 Task: Find connections with filter location Sirājganj with filter topic #motivationwith filter profile language Spanish with filter current company Apollo Global Management, Inc. with filter school Nava Nalanda with filter industry Renewable Energy Equipment Manufacturing with filter service category Wedding Planning with filter keywords title Chief People Officer
Action: Mouse moved to (598, 118)
Screenshot: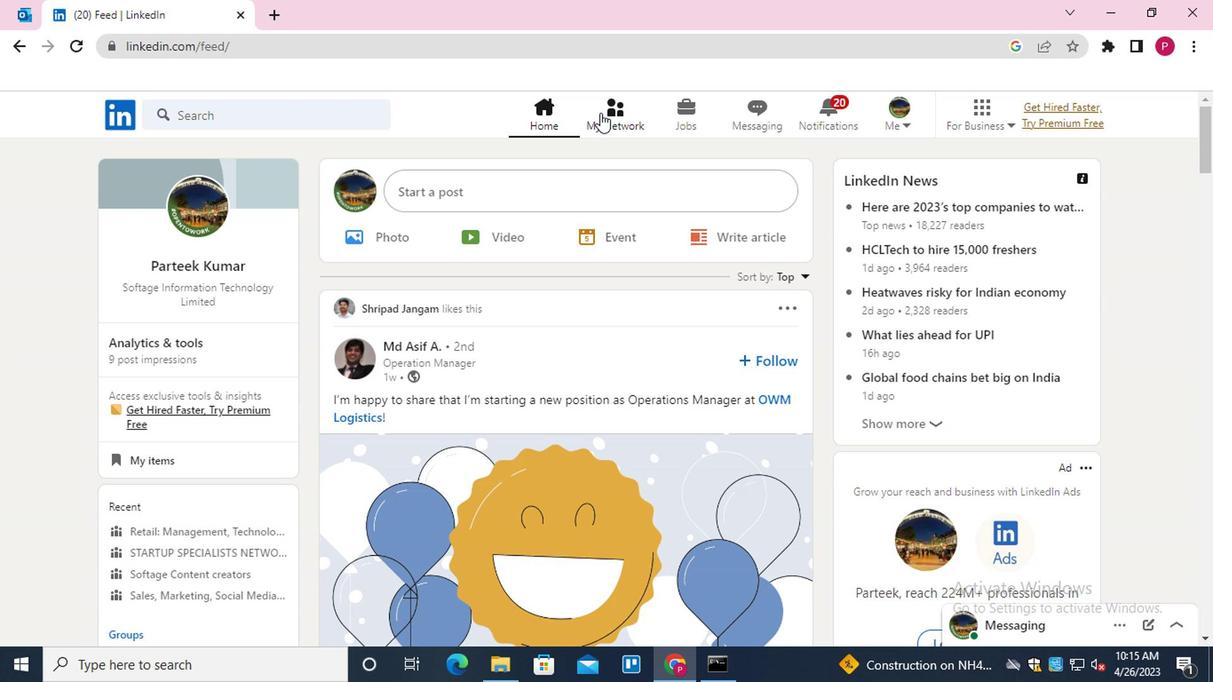 
Action: Mouse pressed left at (598, 118)
Screenshot: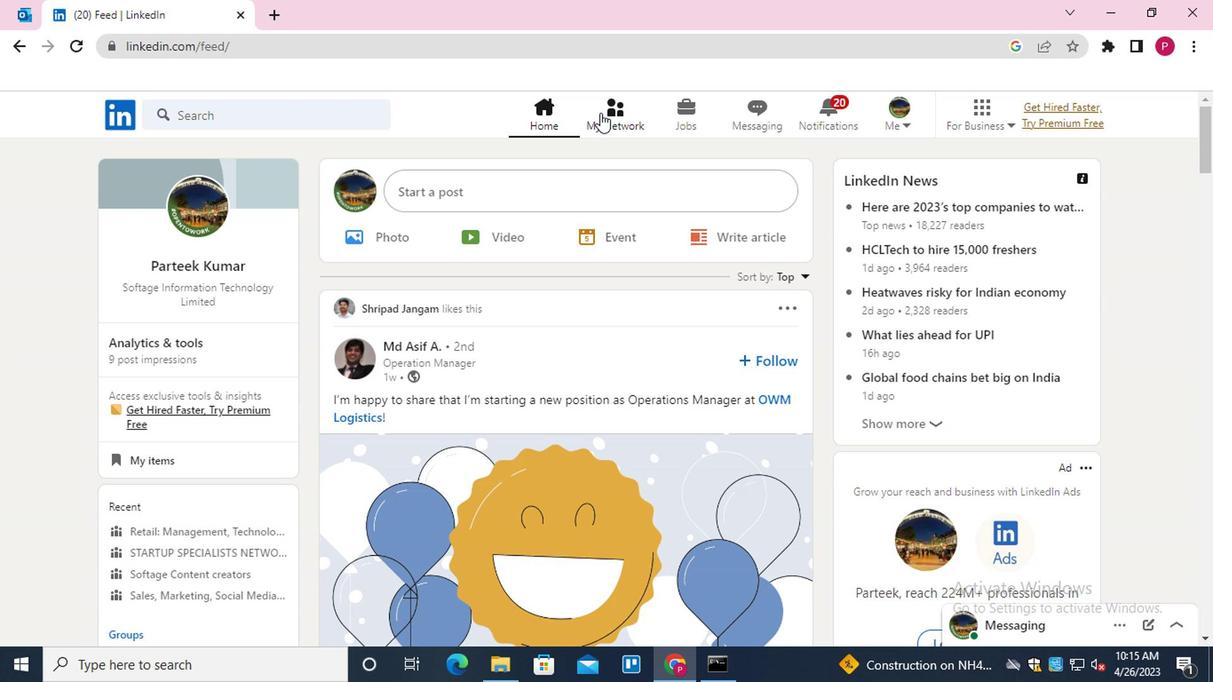 
Action: Mouse moved to (212, 212)
Screenshot: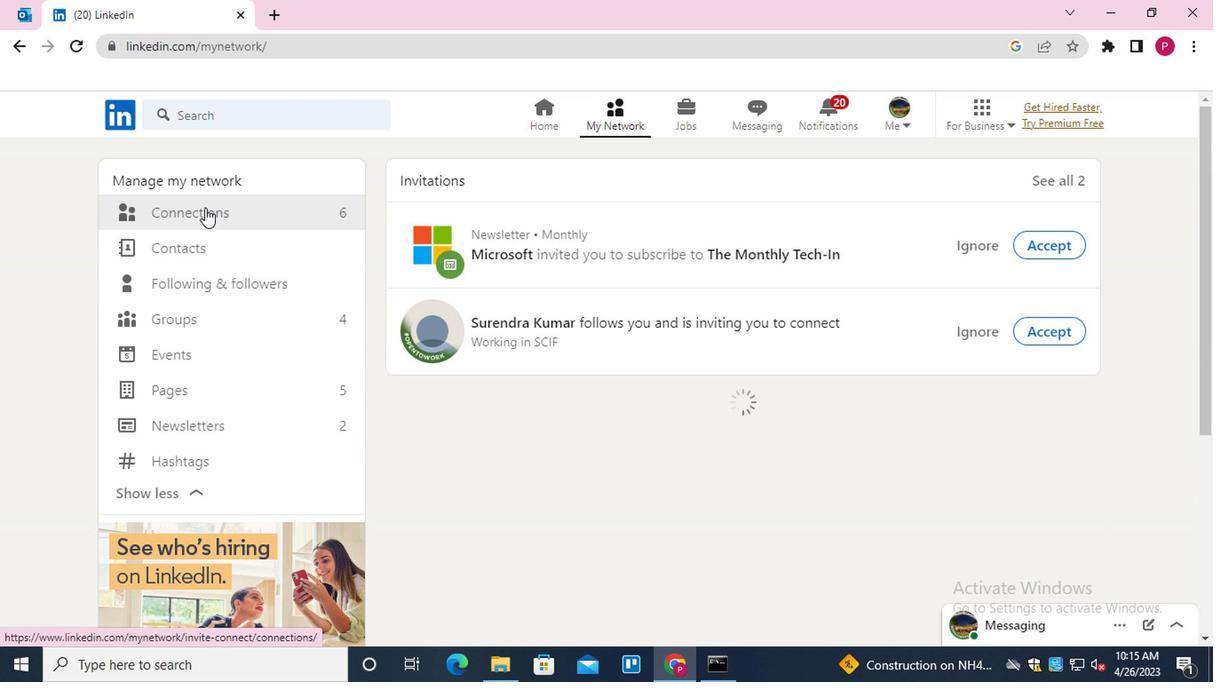 
Action: Mouse pressed left at (212, 212)
Screenshot: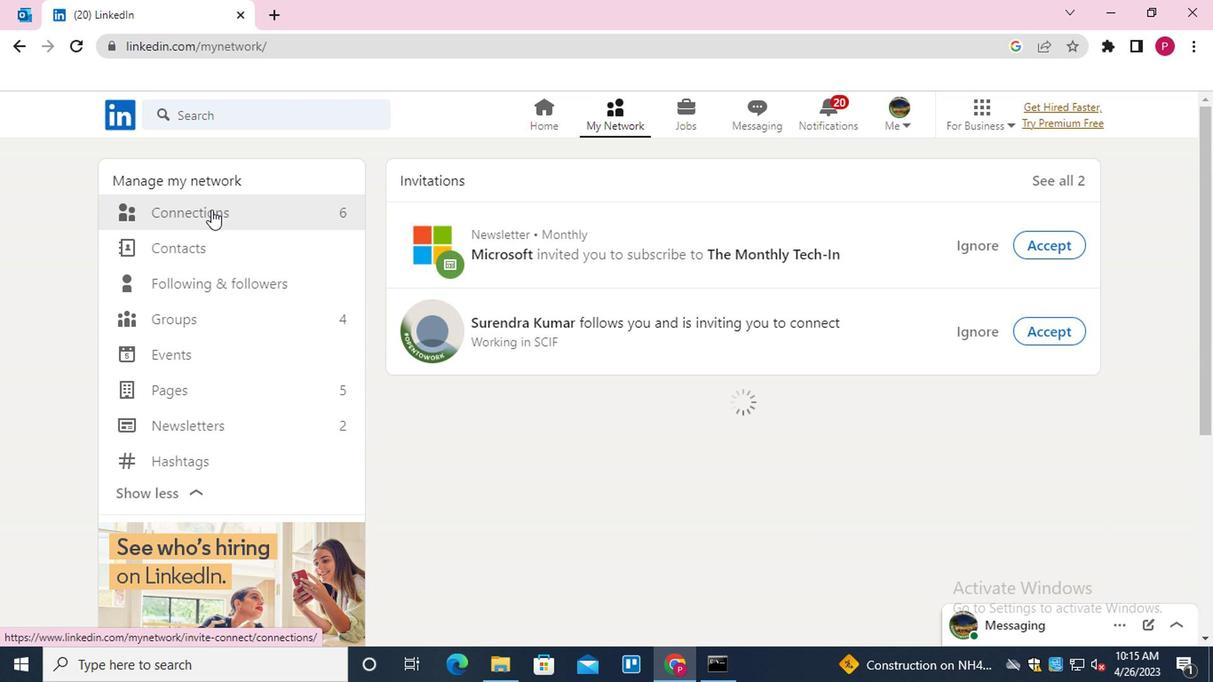 
Action: Mouse moved to (772, 222)
Screenshot: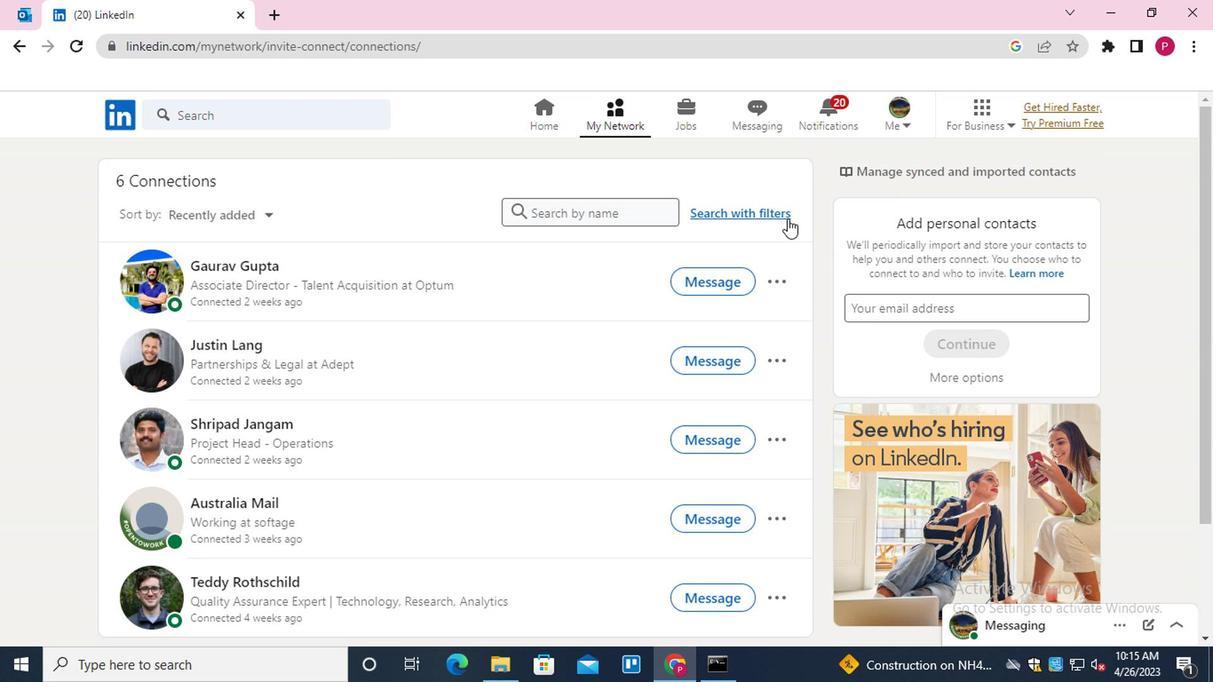 
Action: Mouse pressed left at (772, 222)
Screenshot: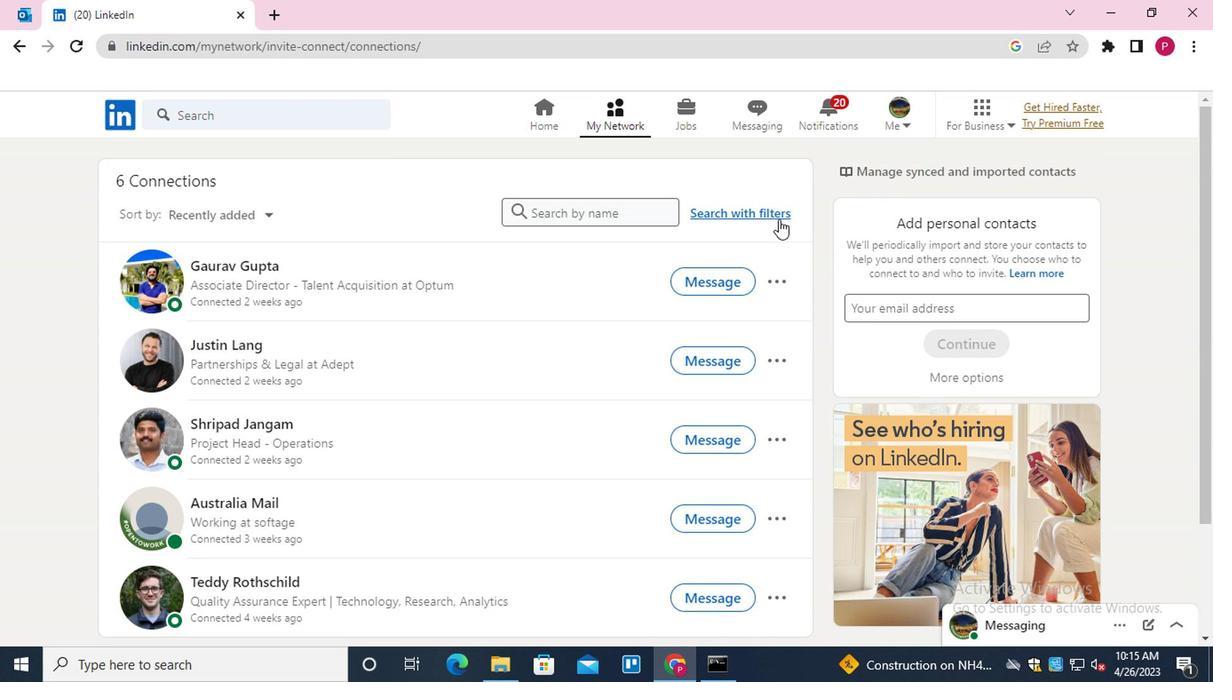 
Action: Mouse moved to (587, 161)
Screenshot: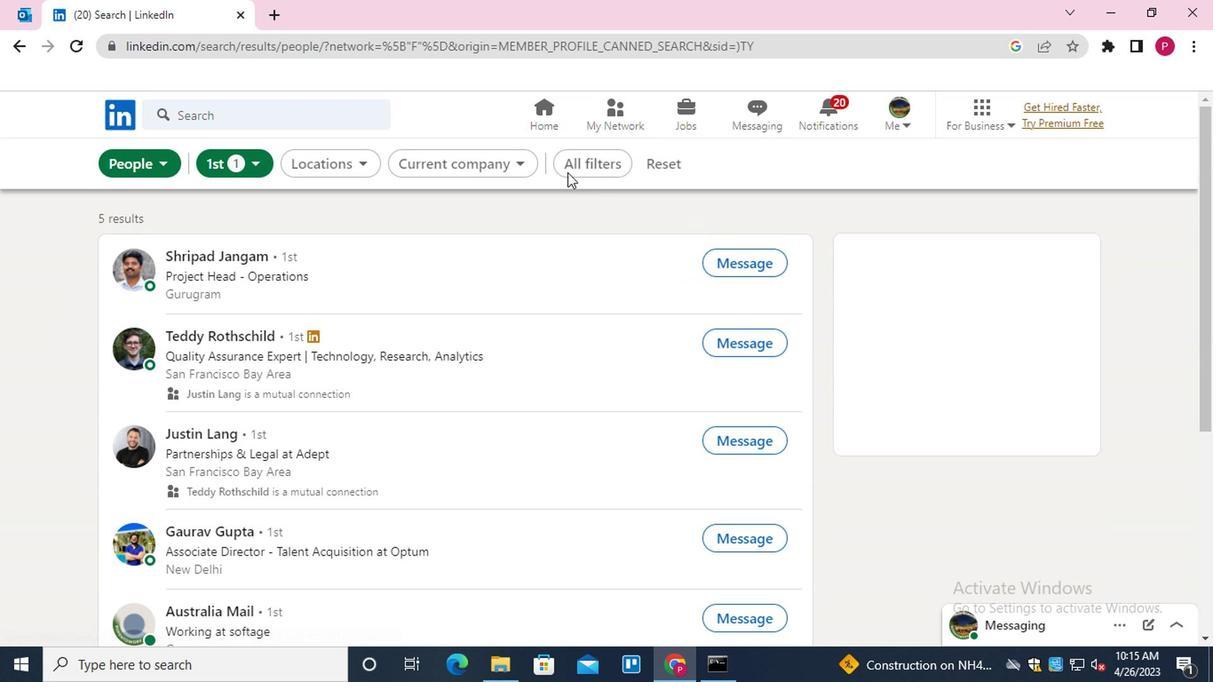 
Action: Mouse pressed left at (587, 161)
Screenshot: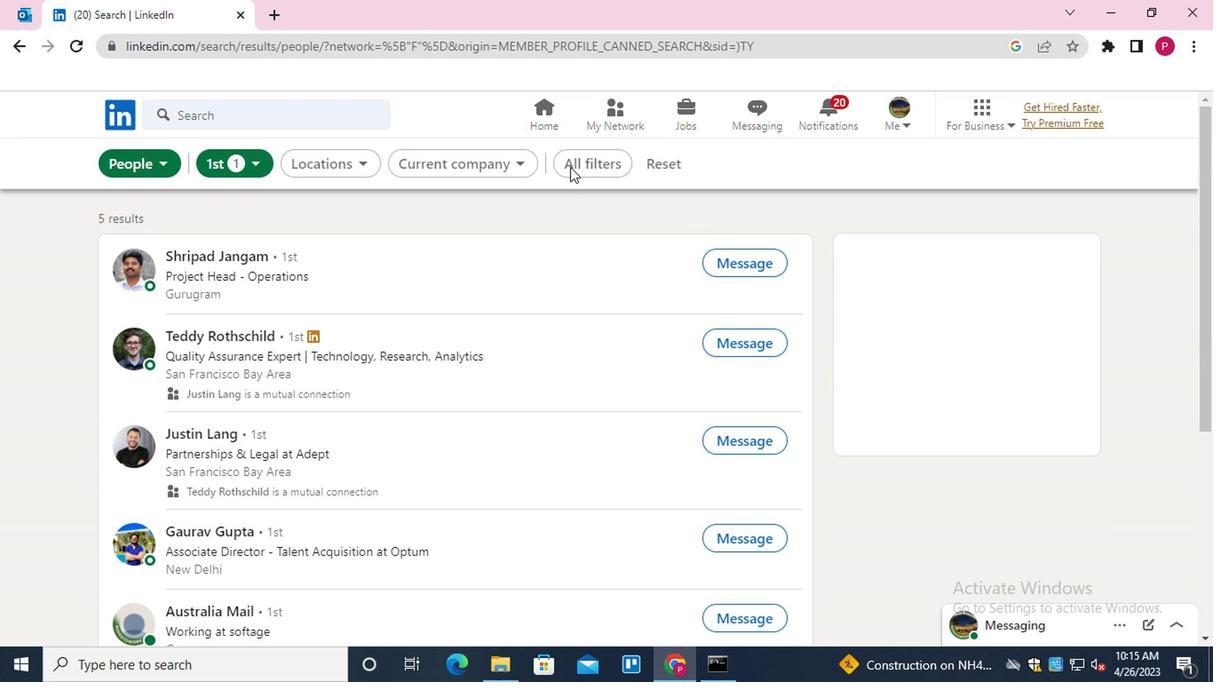 
Action: Mouse moved to (900, 386)
Screenshot: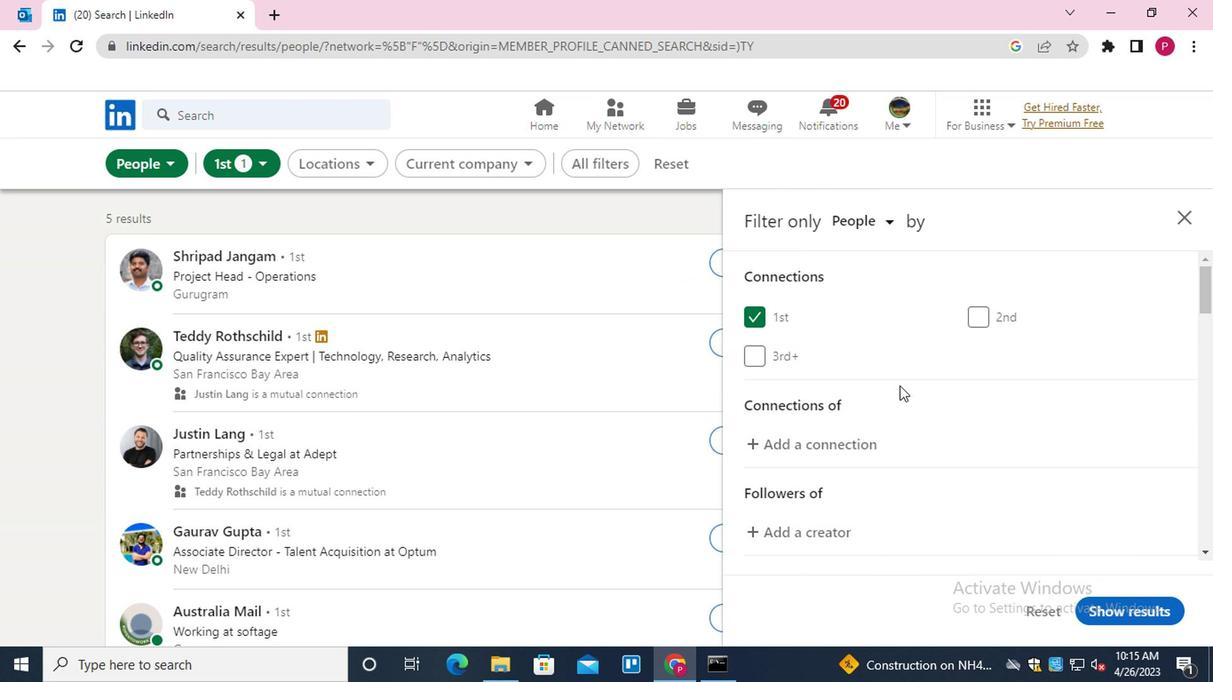 
Action: Mouse scrolled (900, 386) with delta (0, 0)
Screenshot: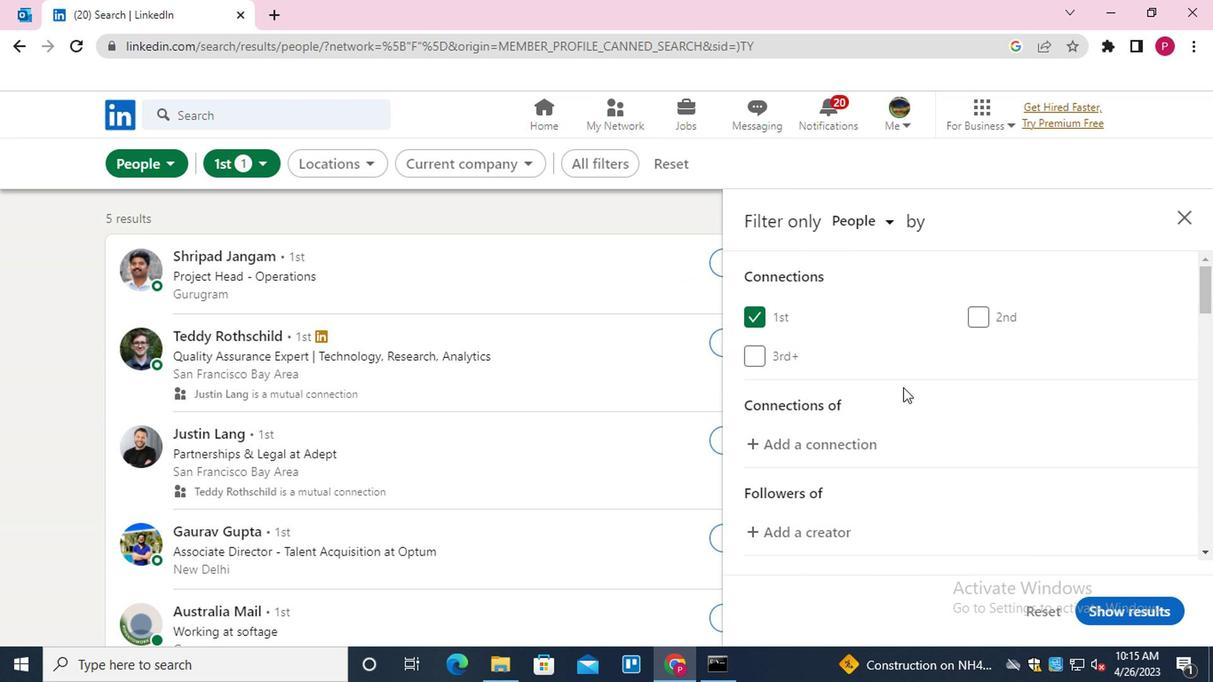 
Action: Mouse scrolled (900, 386) with delta (0, 0)
Screenshot: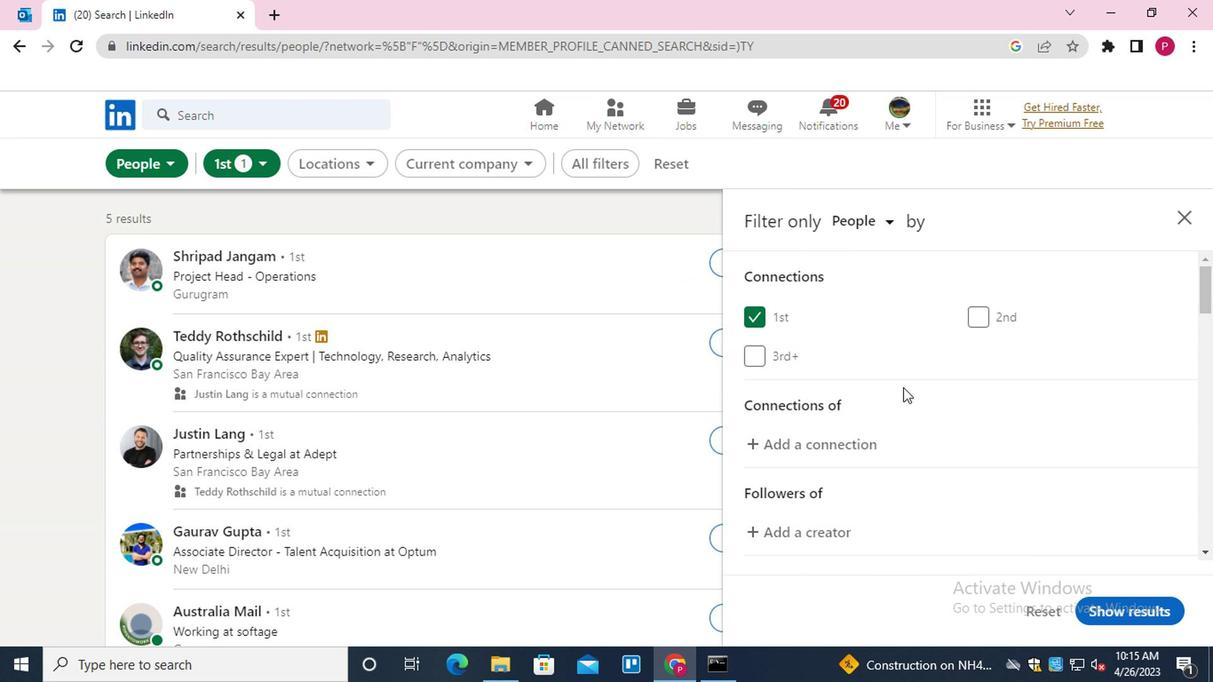 
Action: Mouse scrolled (900, 386) with delta (0, 0)
Screenshot: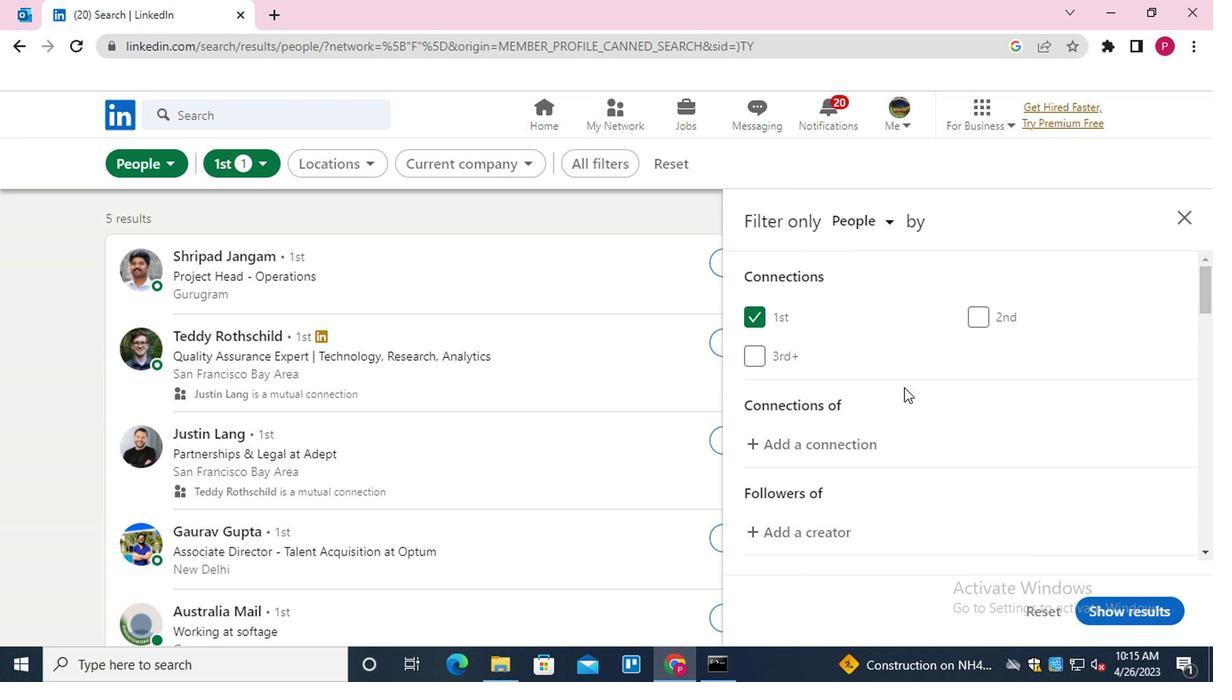 
Action: Mouse moved to (1048, 430)
Screenshot: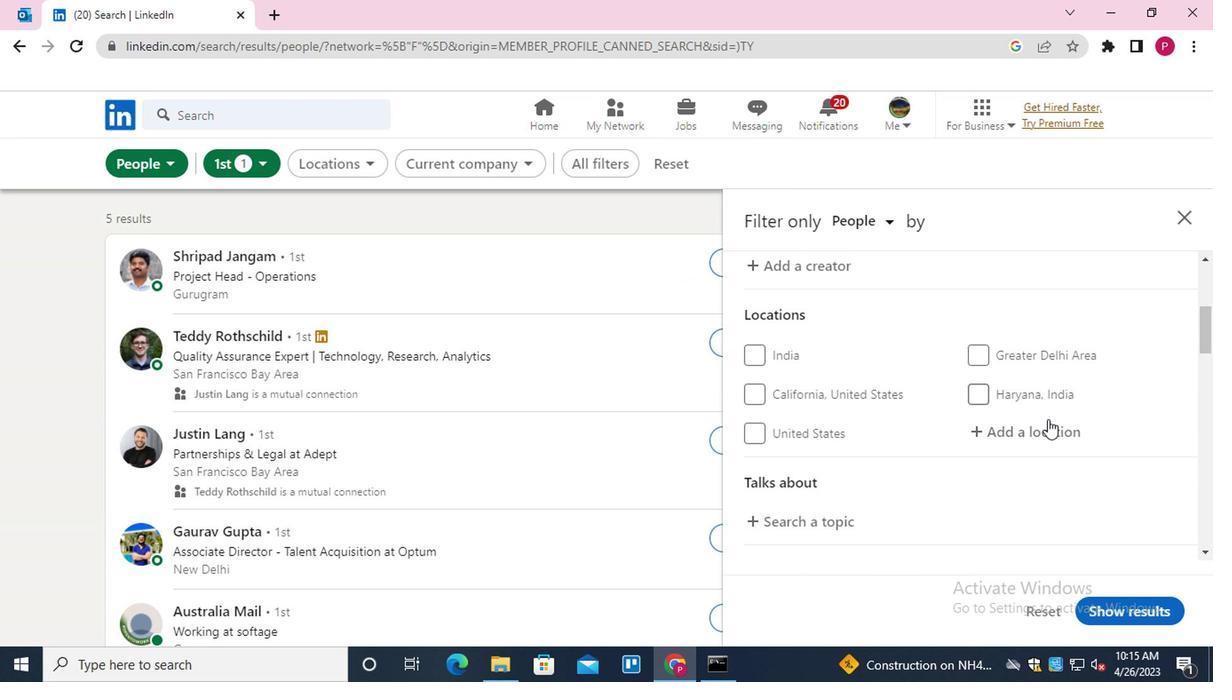 
Action: Mouse pressed left at (1048, 430)
Screenshot: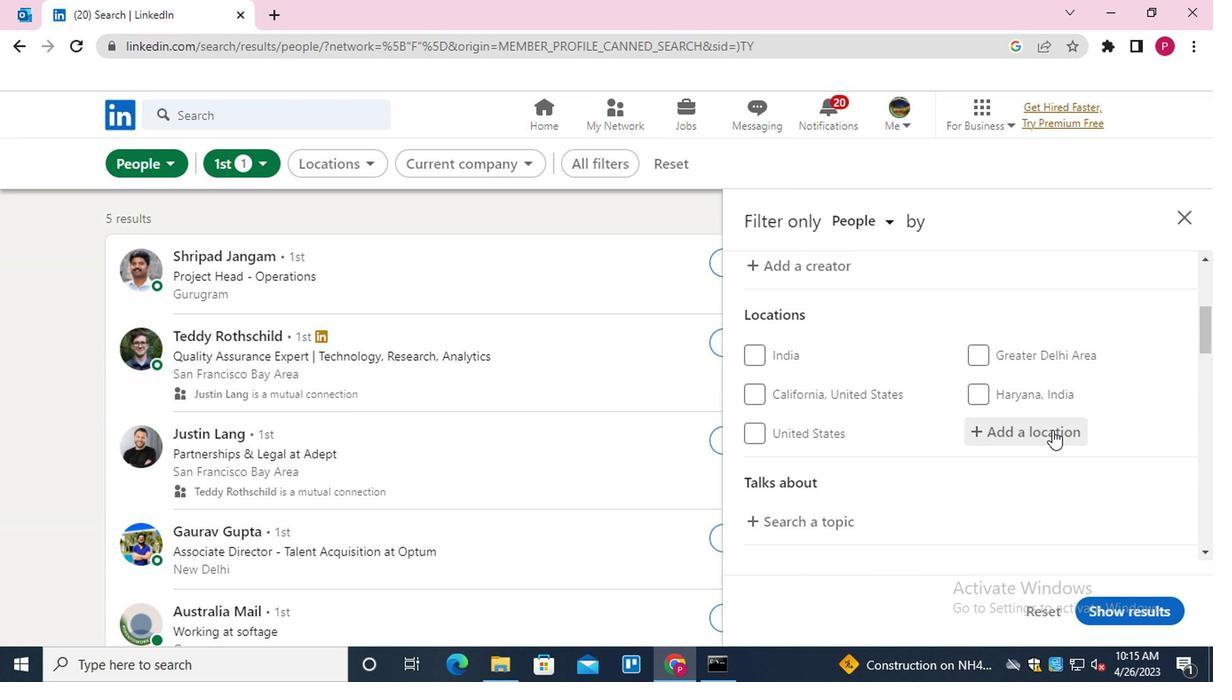 
Action: Key pressed <Key.shift>SIRAJGANJ
Screenshot: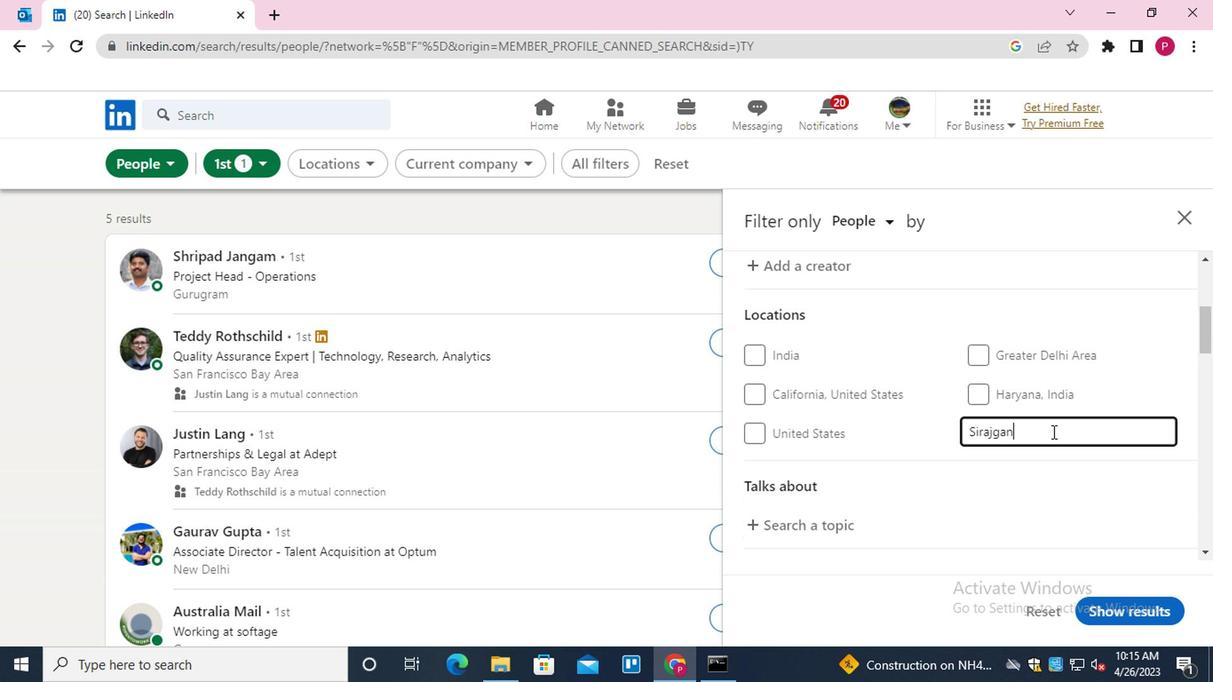 
Action: Mouse moved to (971, 358)
Screenshot: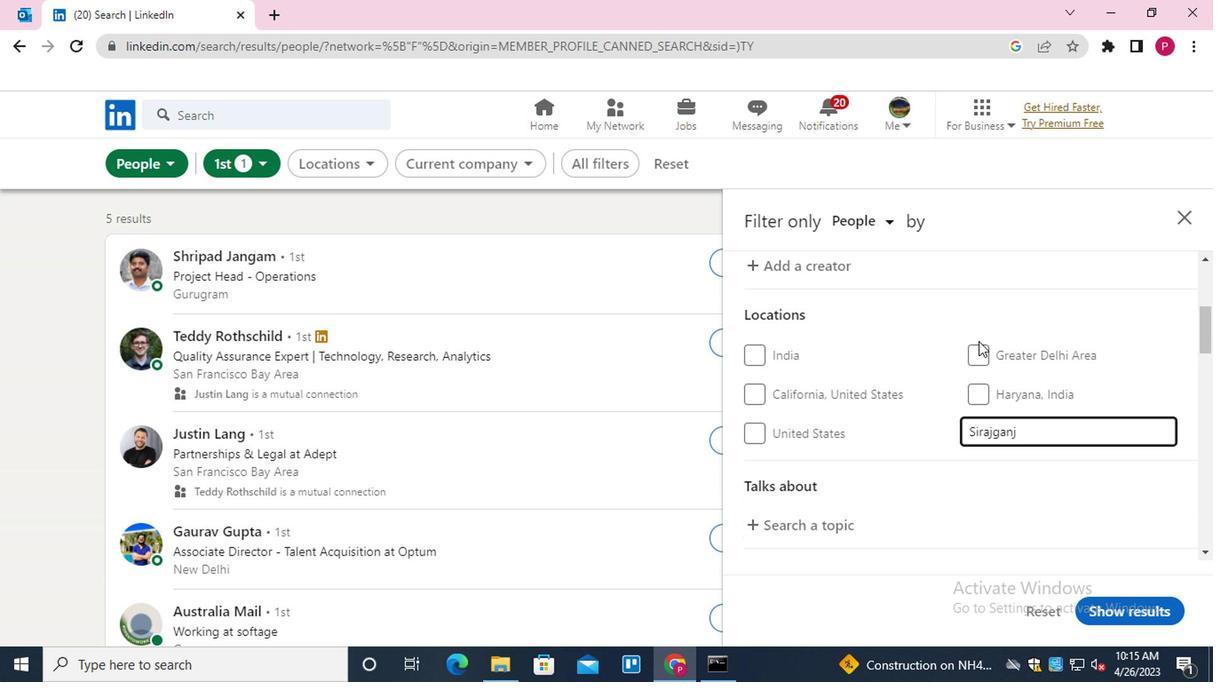 
Action: Mouse scrolled (971, 357) with delta (0, 0)
Screenshot: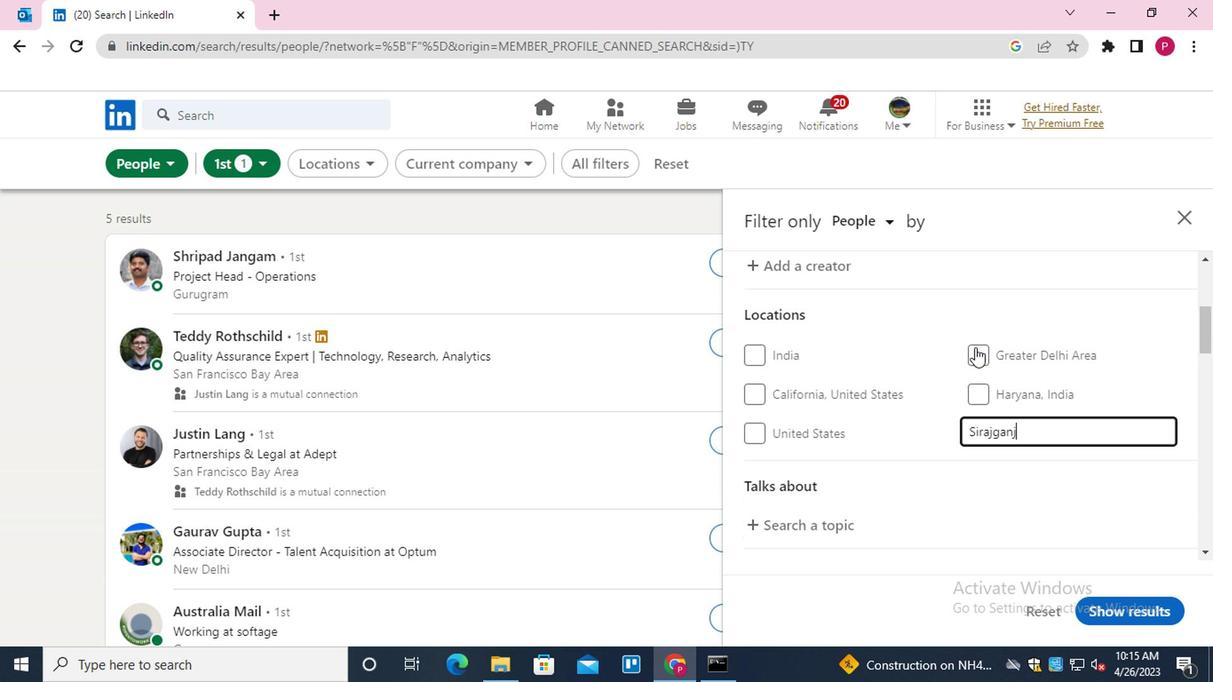 
Action: Mouse moved to (970, 360)
Screenshot: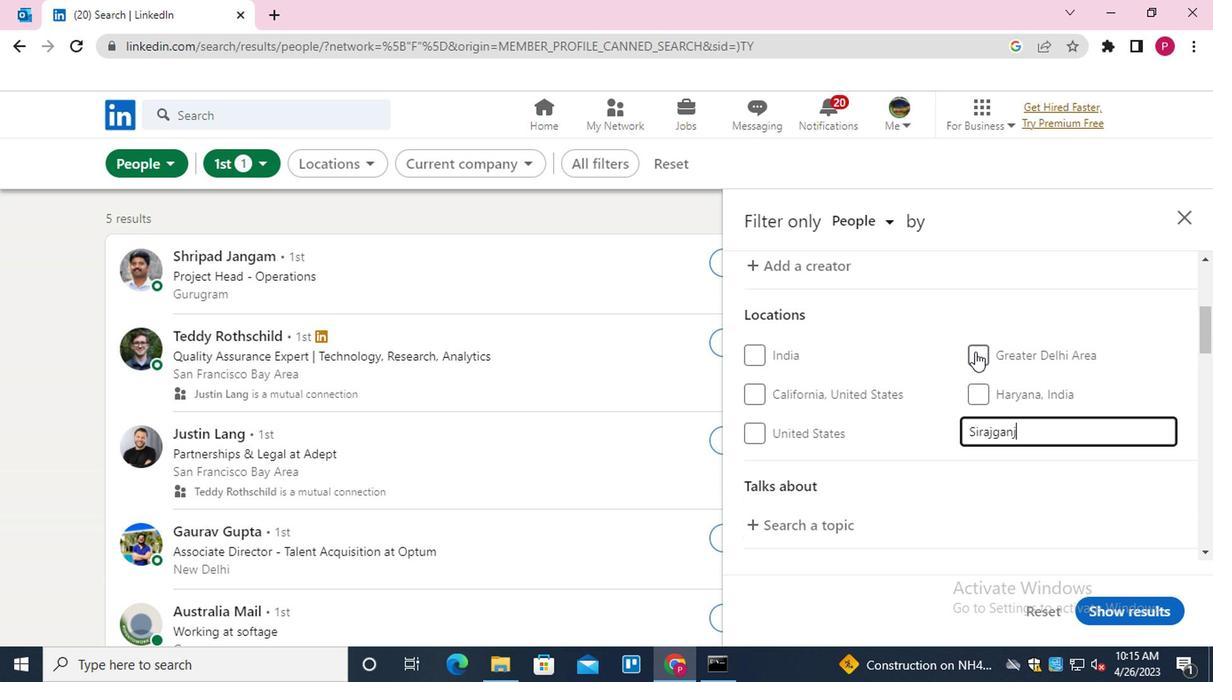 
Action: Mouse scrolled (970, 360) with delta (0, 0)
Screenshot: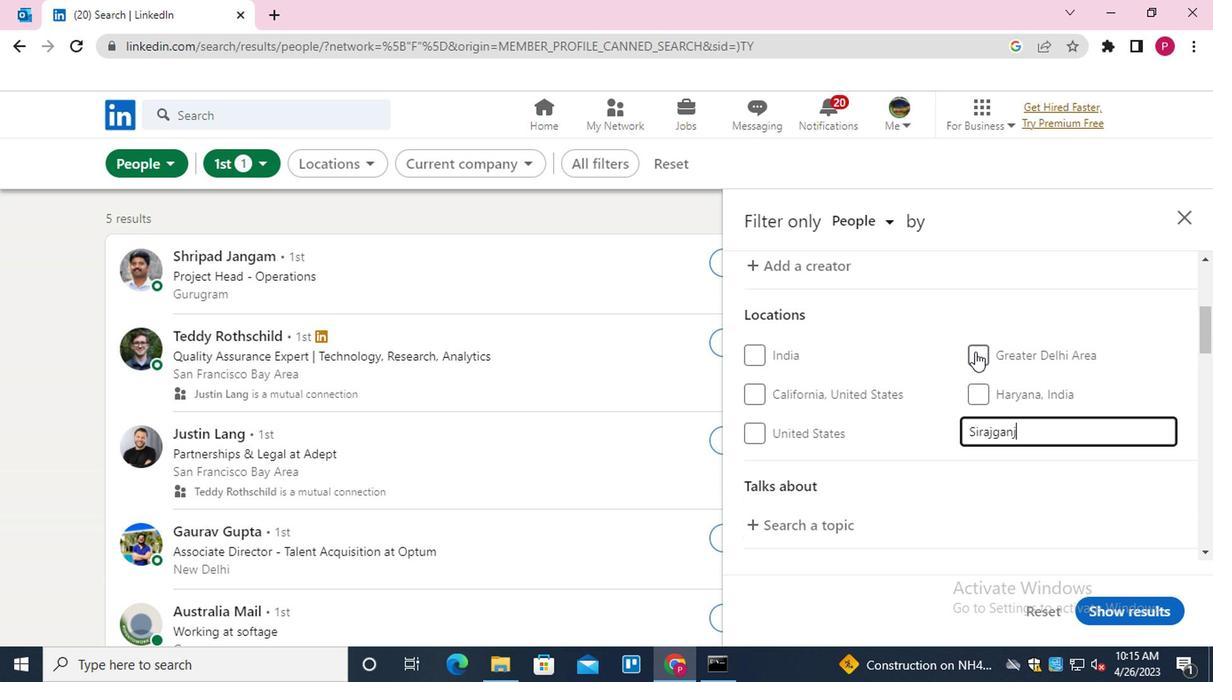
Action: Mouse moved to (808, 346)
Screenshot: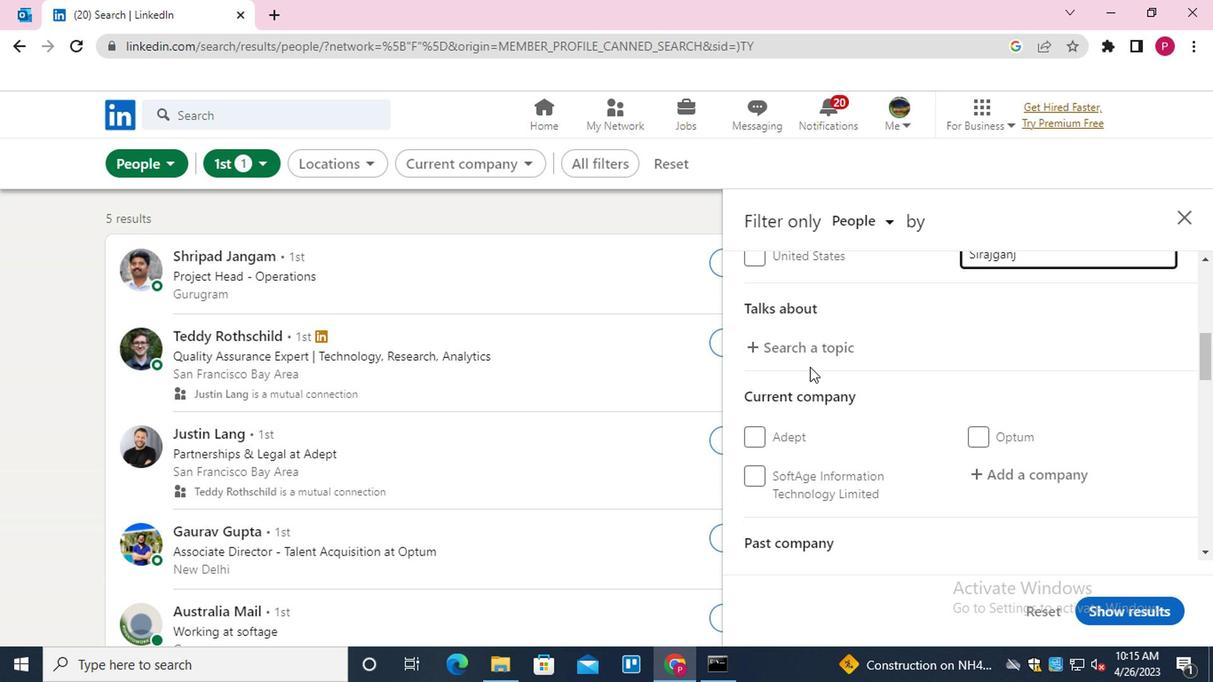 
Action: Mouse pressed left at (808, 346)
Screenshot: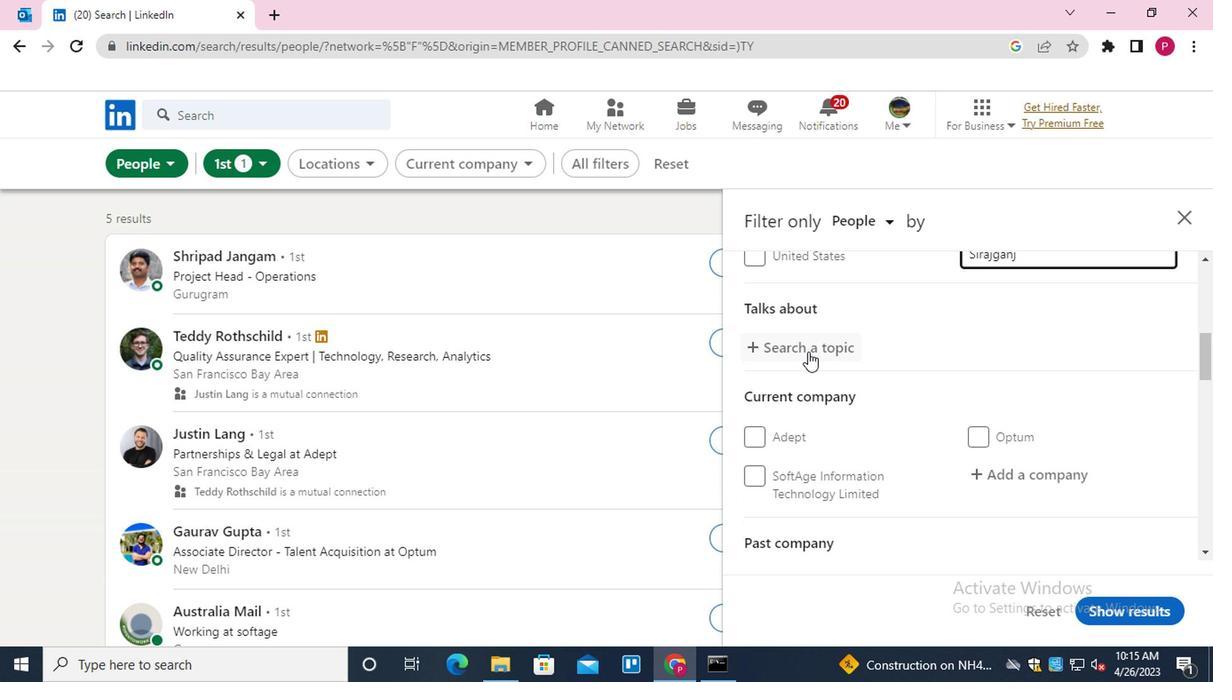 
Action: Mouse moved to (808, 346)
Screenshot: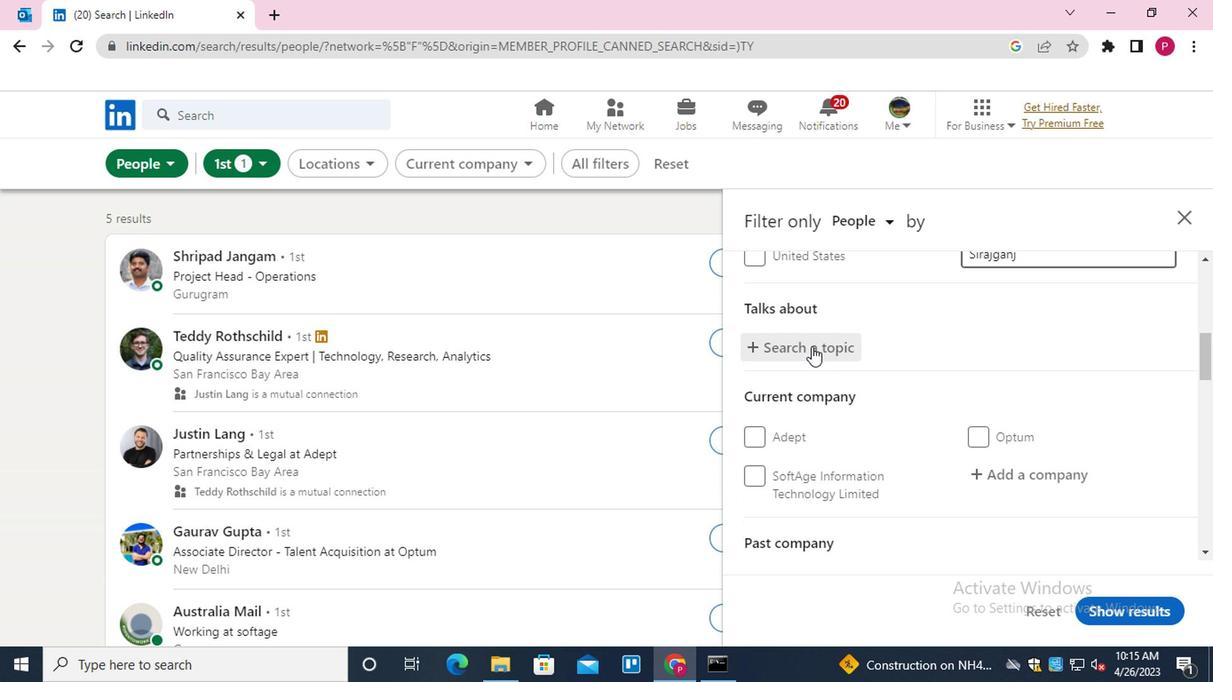 
Action: Key pressed MOTIVATION
Screenshot: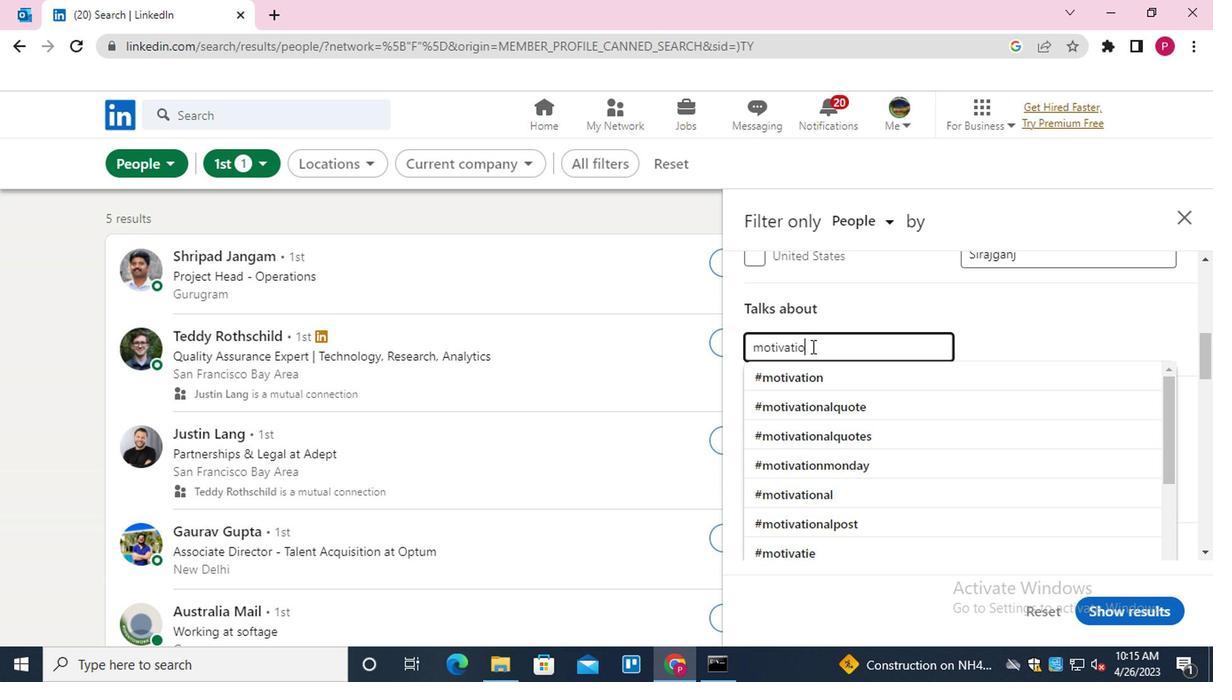 
Action: Mouse moved to (867, 376)
Screenshot: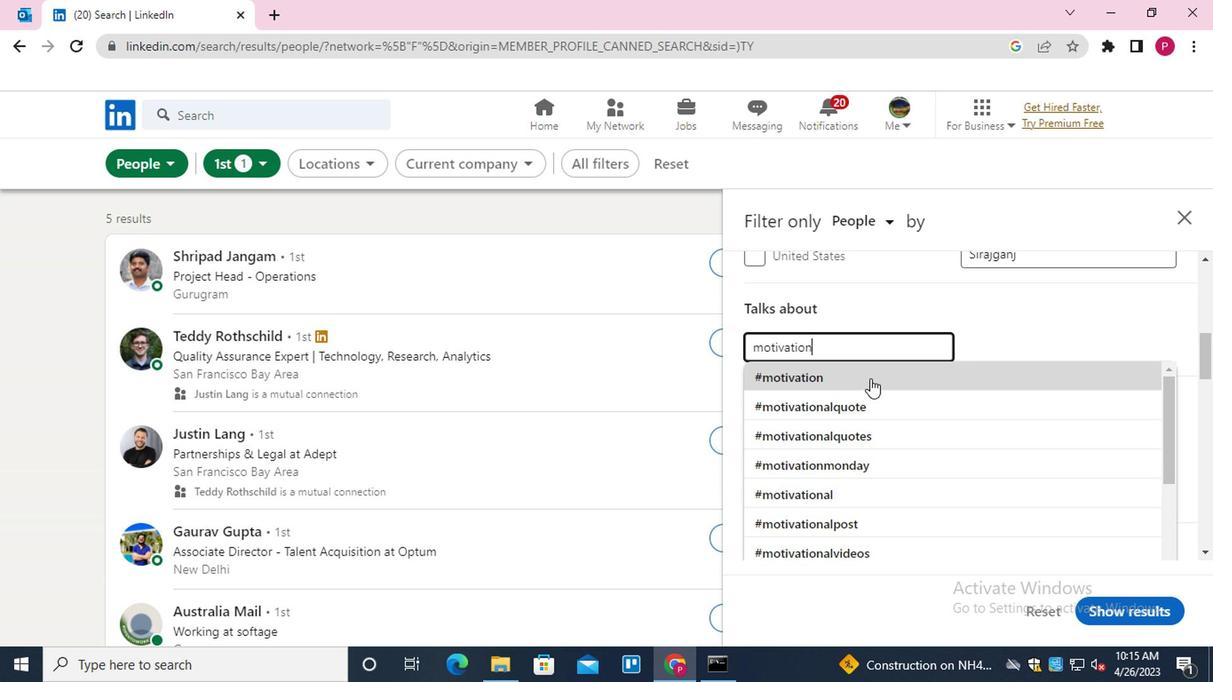 
Action: Mouse pressed left at (867, 376)
Screenshot: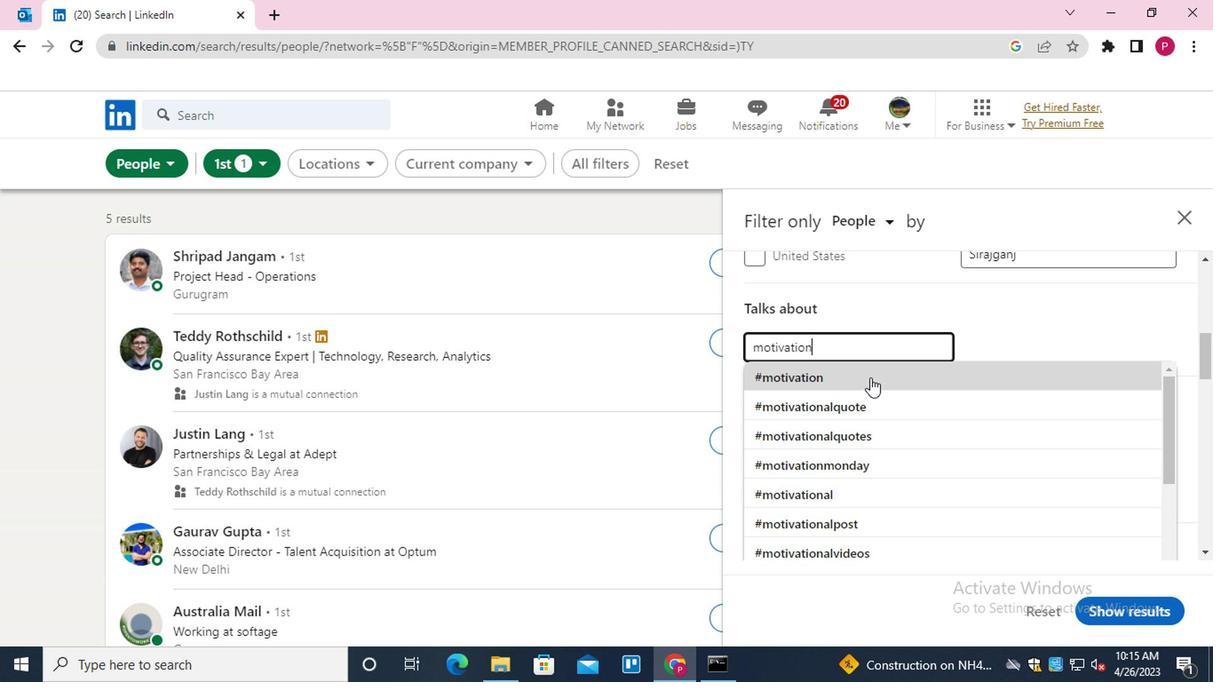 
Action: Mouse moved to (869, 372)
Screenshot: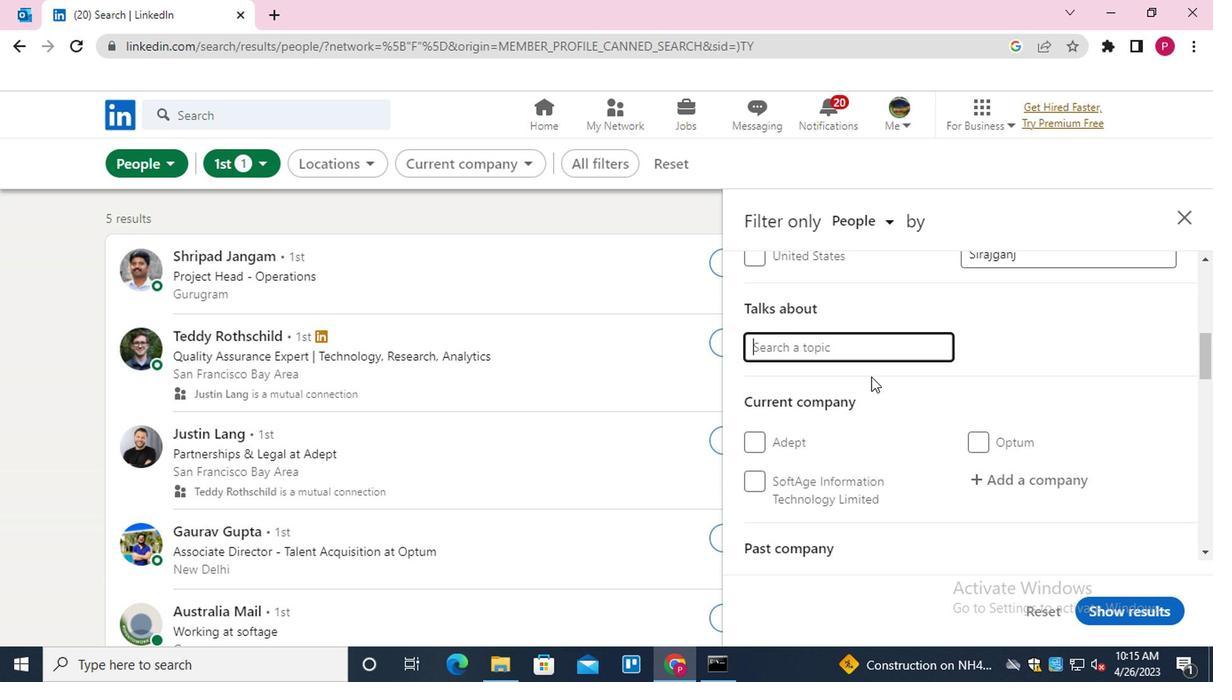 
Action: Mouse scrolled (869, 372) with delta (0, 0)
Screenshot: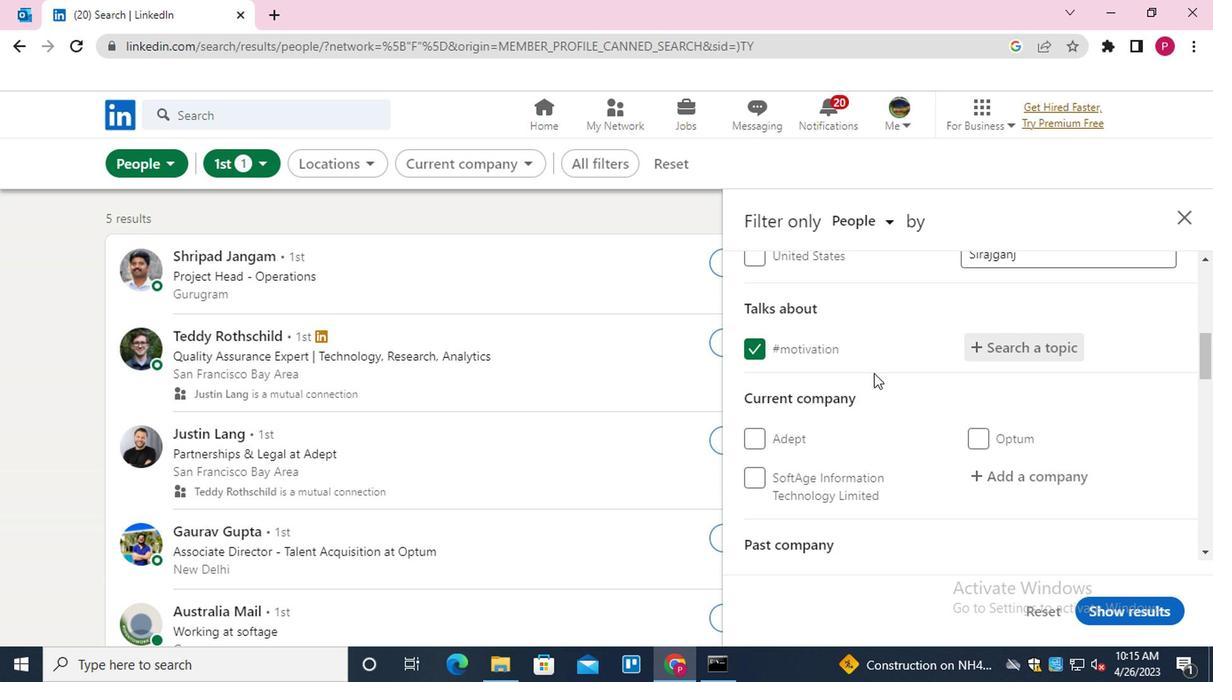 
Action: Mouse moved to (1006, 384)
Screenshot: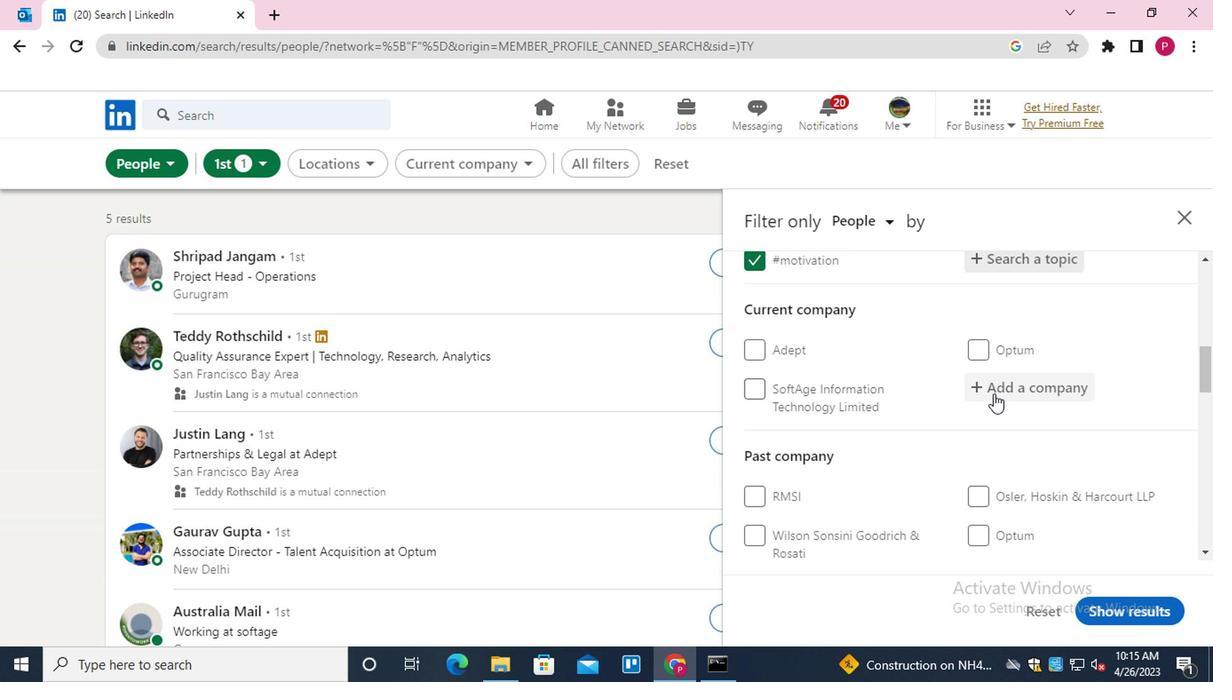 
Action: Mouse pressed left at (1006, 384)
Screenshot: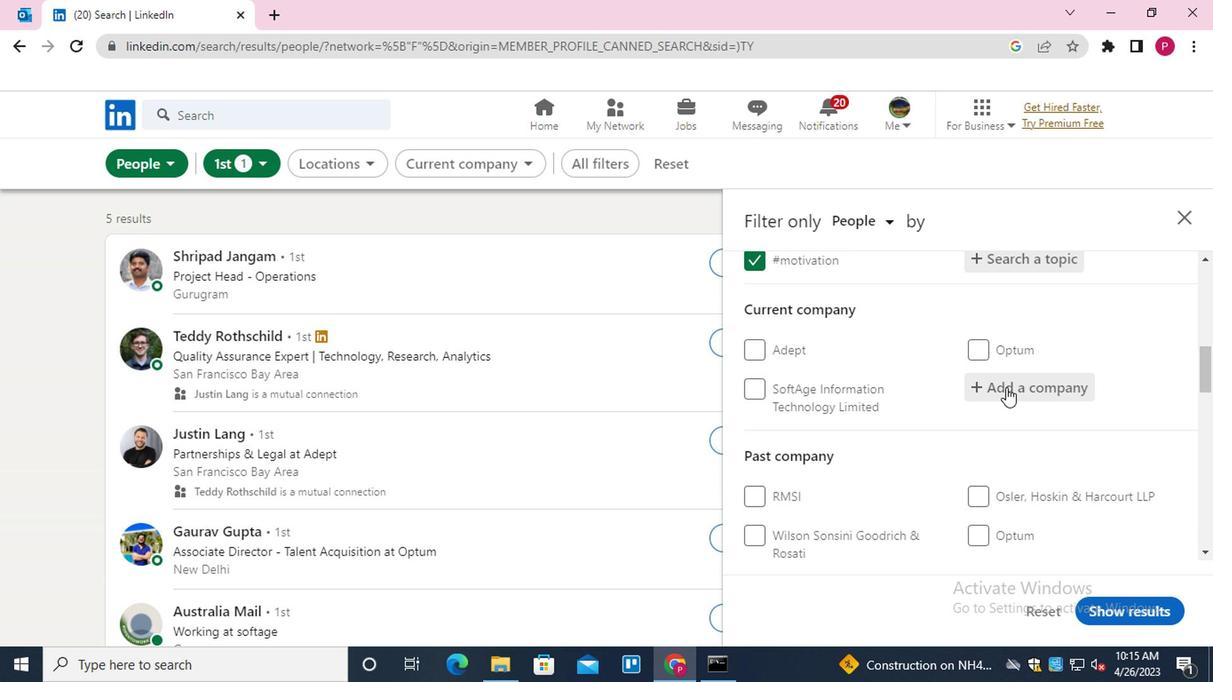 
Action: Mouse moved to (1010, 380)
Screenshot: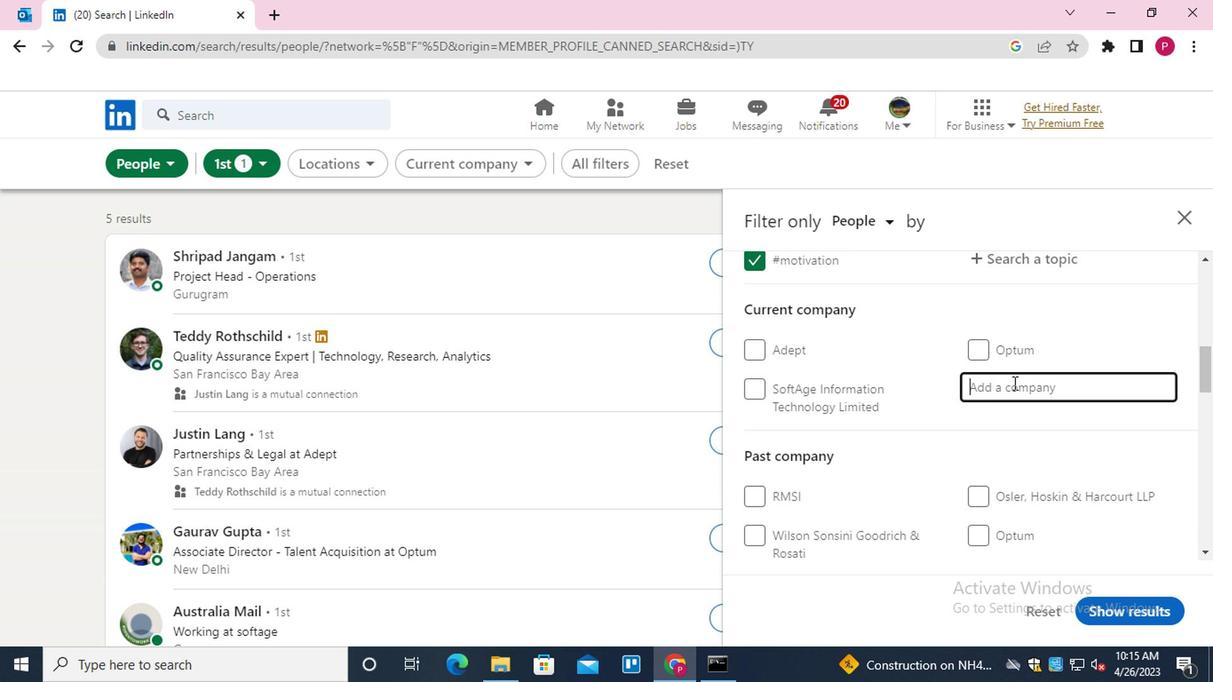 
Action: Key pressed <Key.shift>APOOLO<Key.backspace><Key.backspace><Key.backspace>LLO
Screenshot: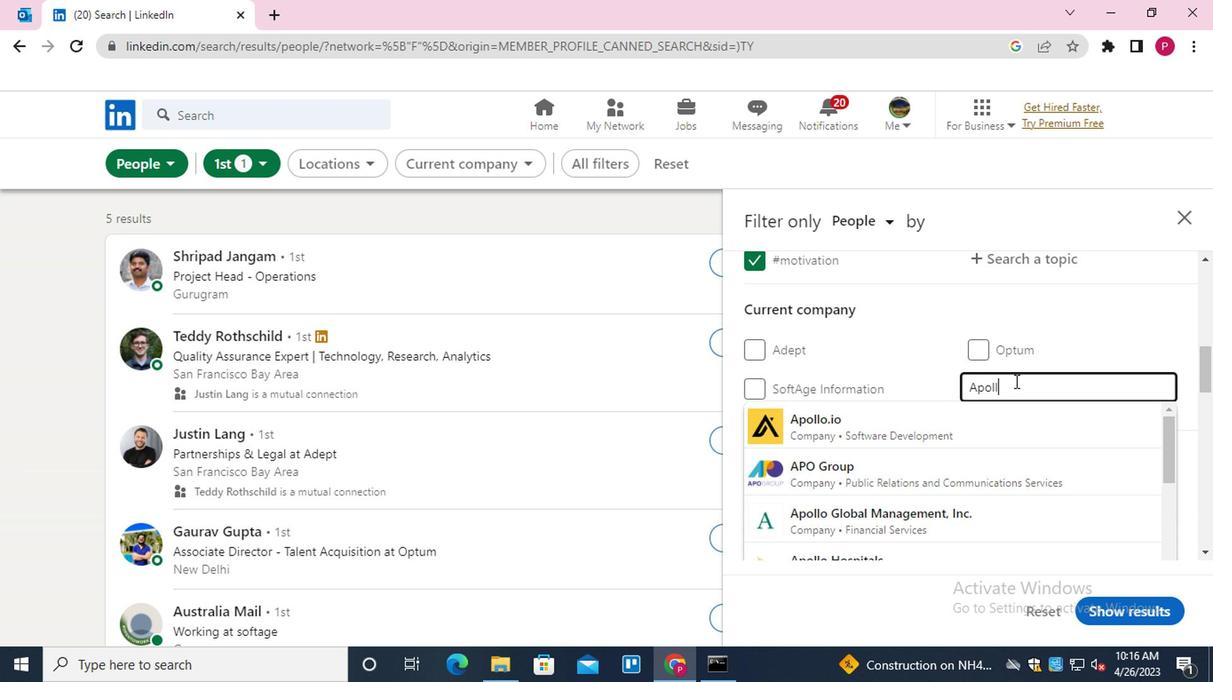 
Action: Mouse moved to (961, 455)
Screenshot: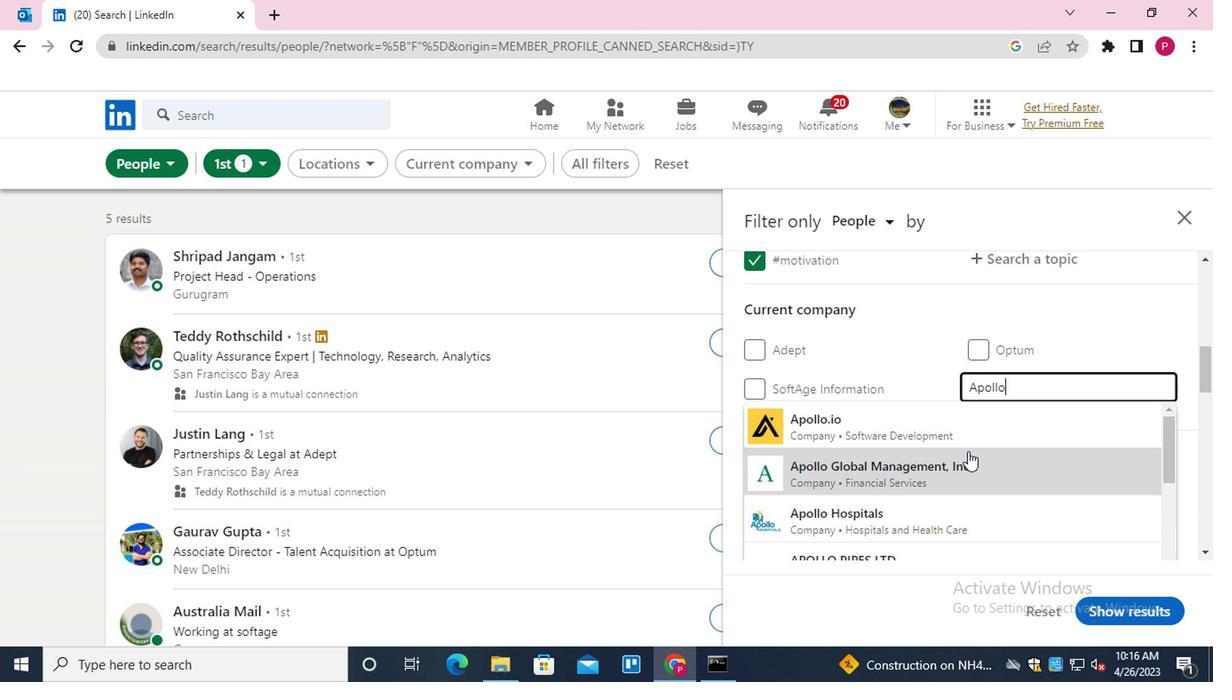 
Action: Mouse pressed left at (961, 455)
Screenshot: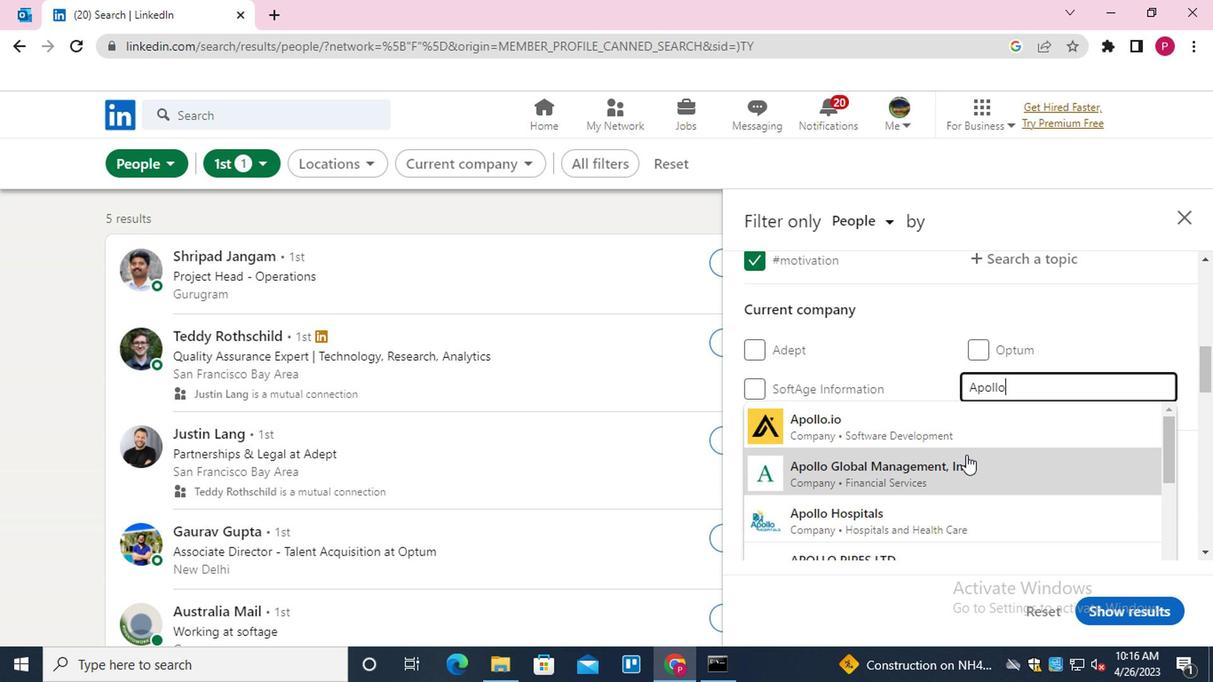 
Action: Mouse moved to (960, 455)
Screenshot: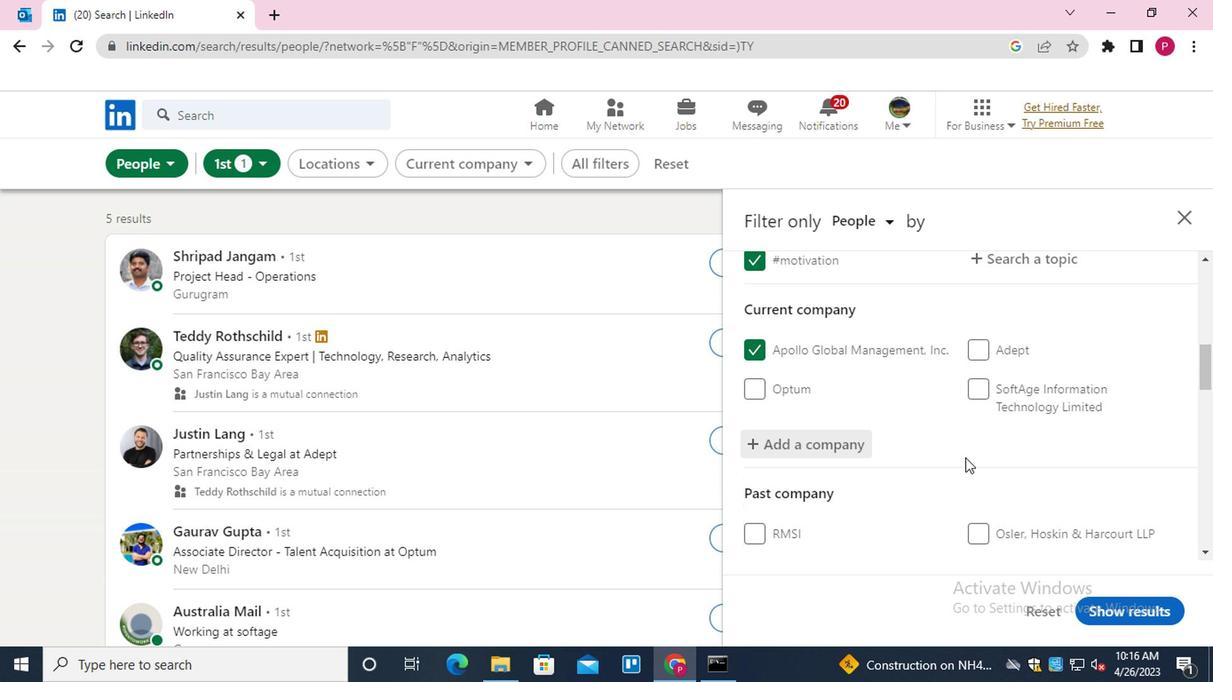
Action: Mouse scrolled (960, 454) with delta (0, 0)
Screenshot: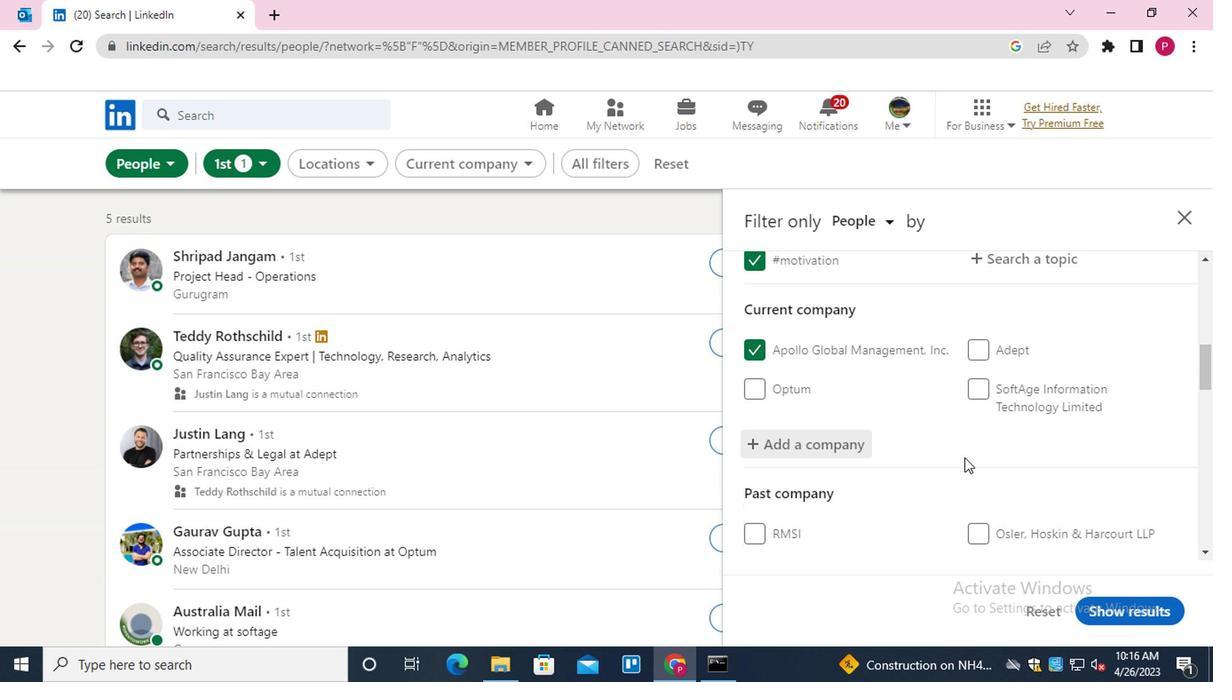 
Action: Mouse scrolled (960, 454) with delta (0, 0)
Screenshot: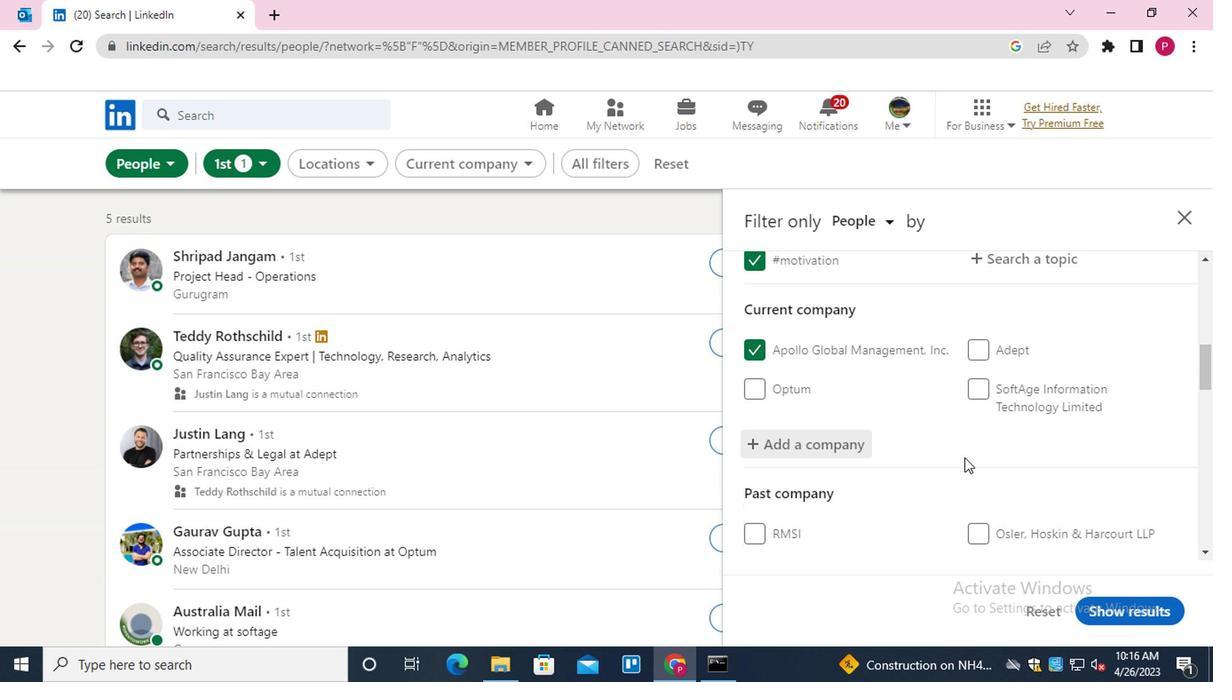 
Action: Mouse scrolled (960, 454) with delta (0, 0)
Screenshot: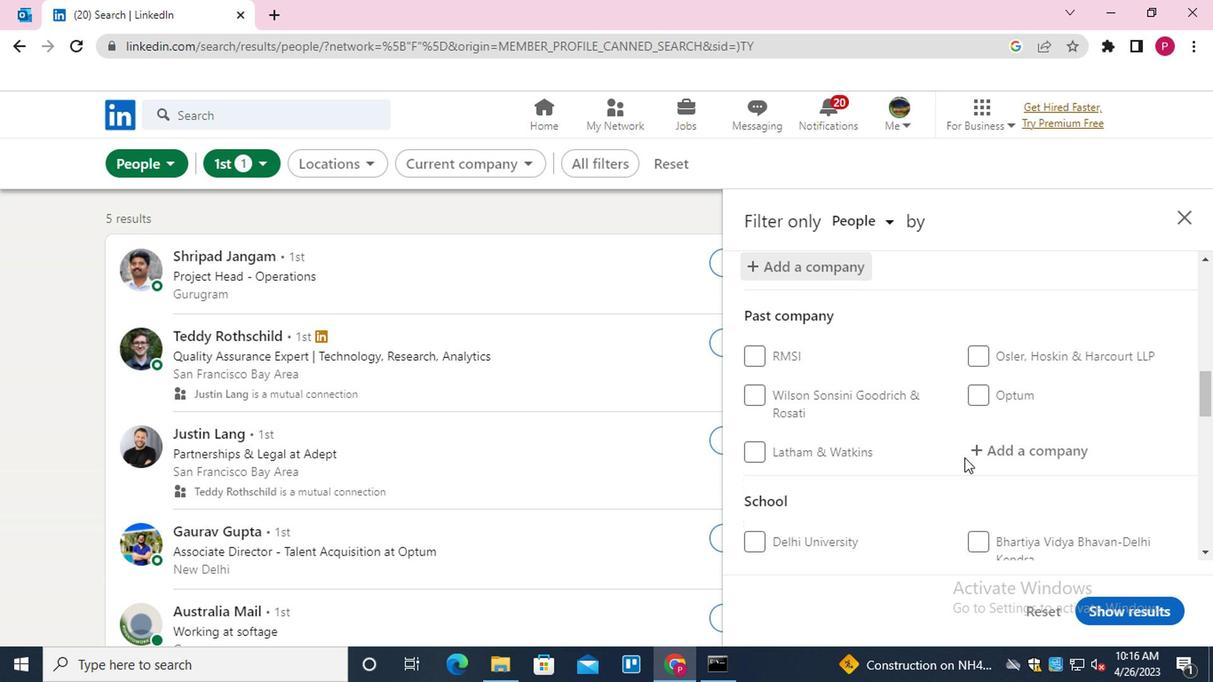 
Action: Mouse scrolled (960, 454) with delta (0, 0)
Screenshot: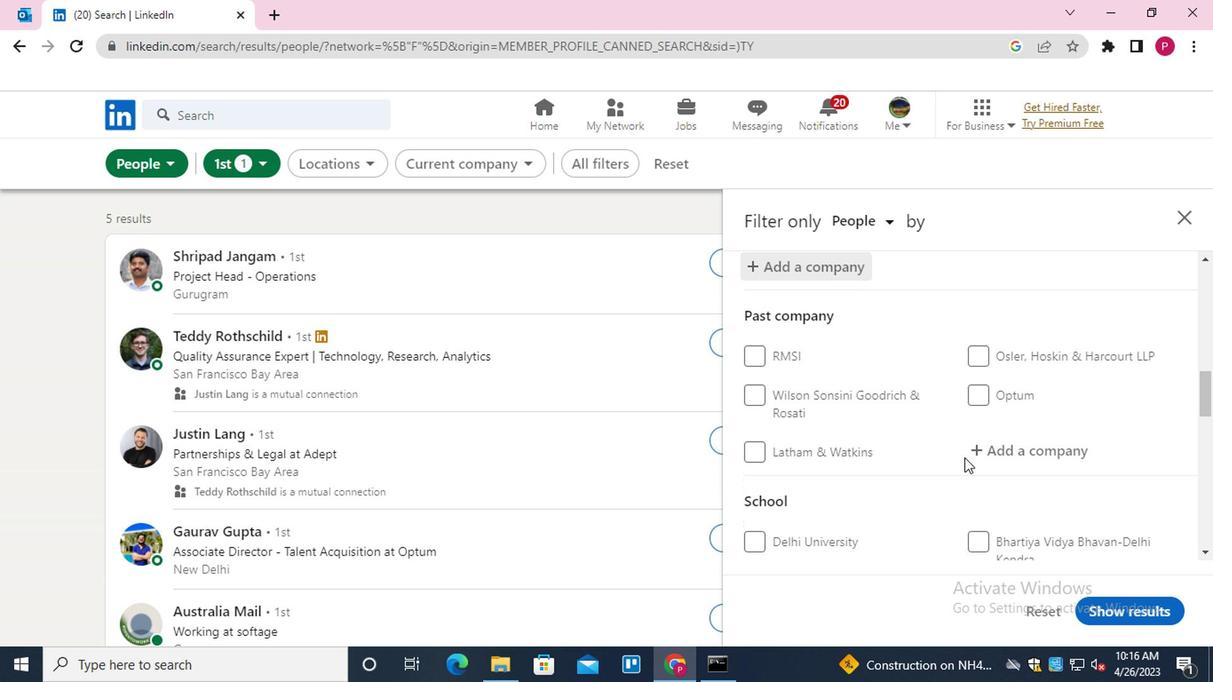 
Action: Mouse moved to (981, 473)
Screenshot: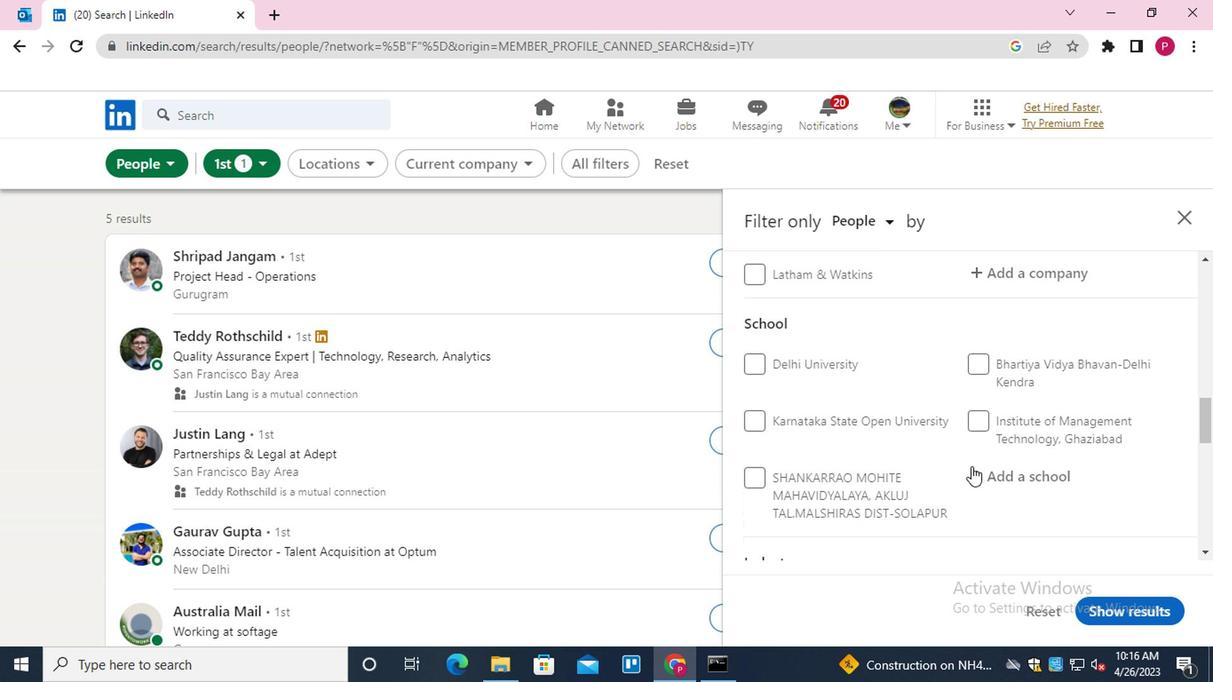 
Action: Mouse pressed left at (981, 473)
Screenshot: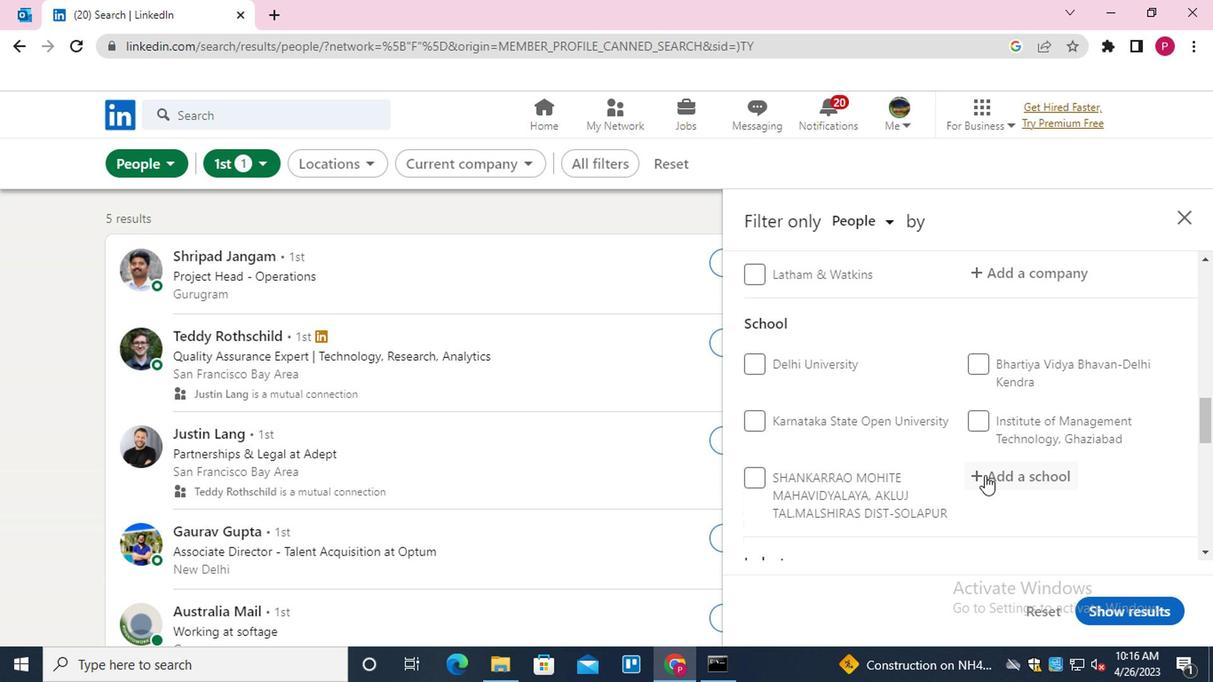 
Action: Key pressed <Key.shift>NAVA<Key.space><Key.shift>NALANDA
Screenshot: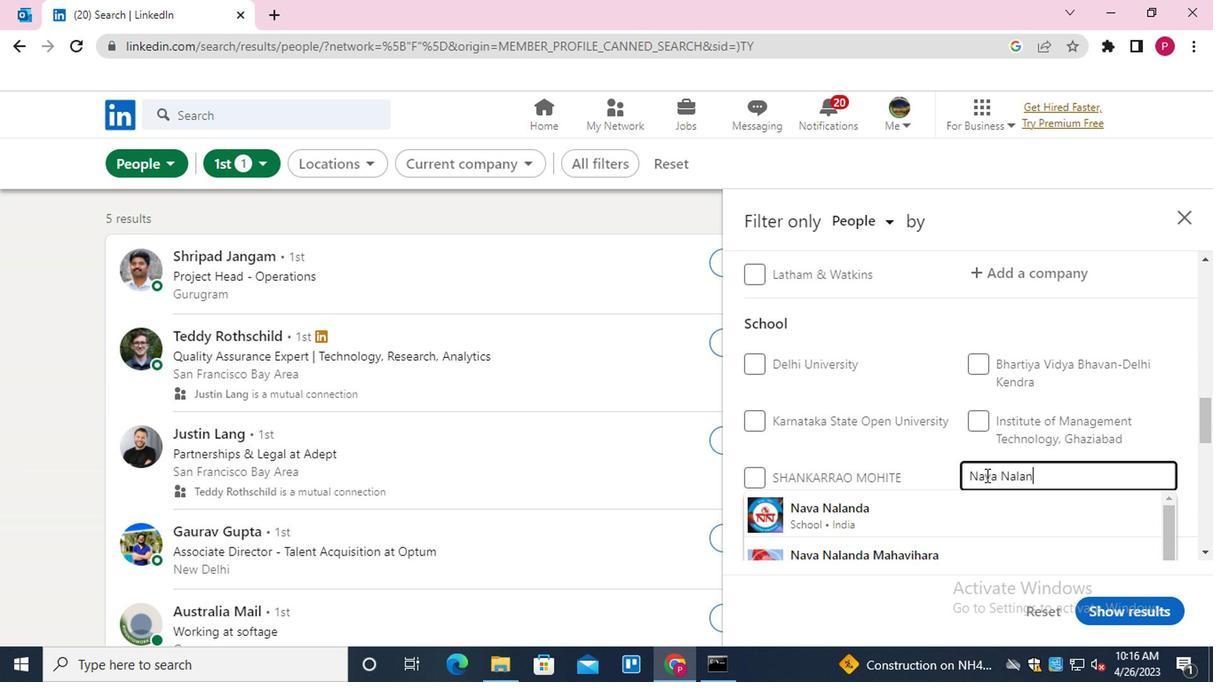 
Action: Mouse moved to (924, 504)
Screenshot: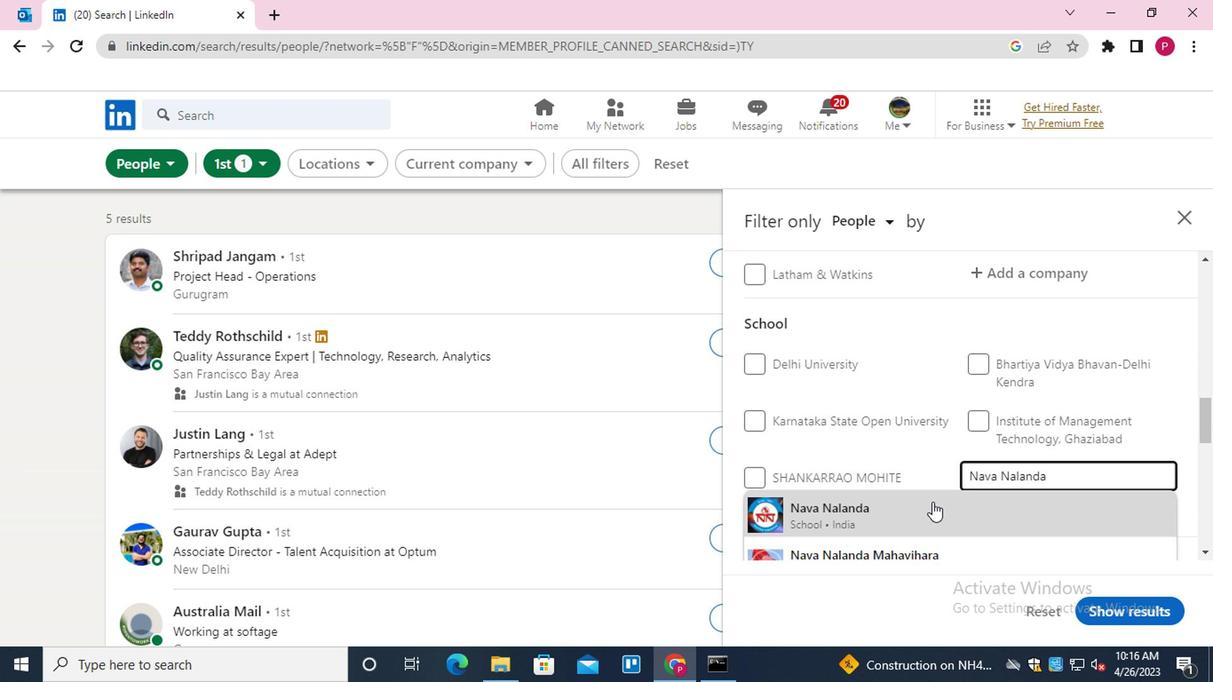 
Action: Mouse pressed left at (924, 504)
Screenshot: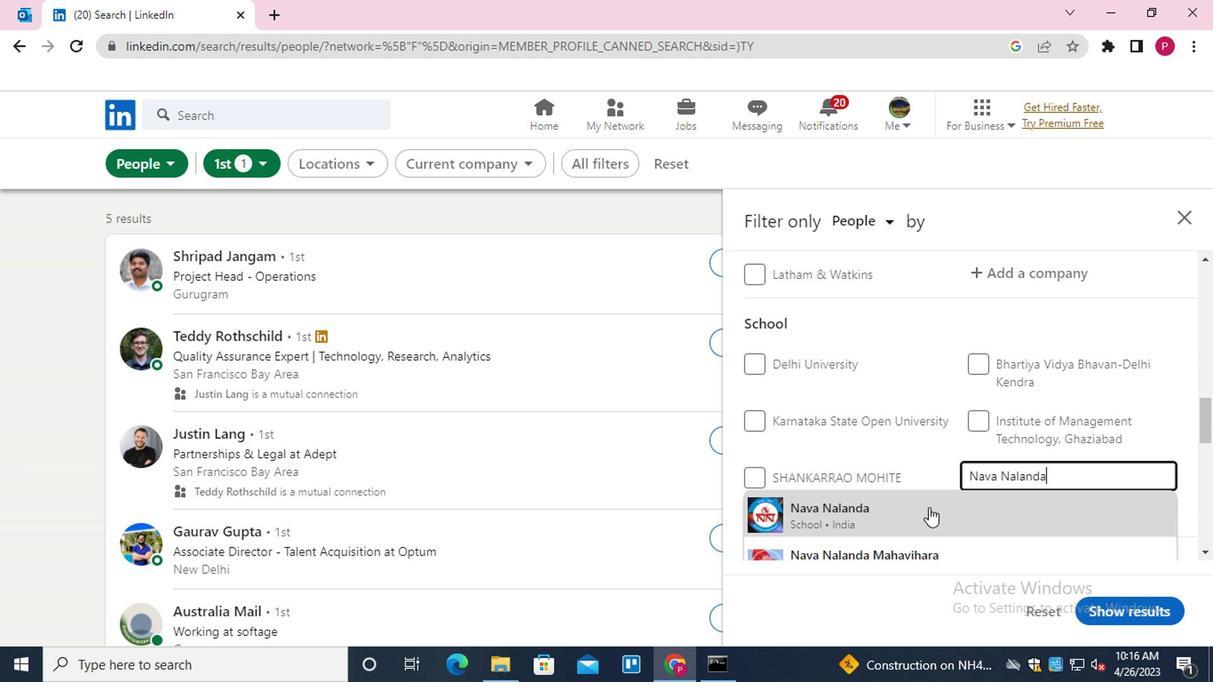
Action: Mouse moved to (935, 404)
Screenshot: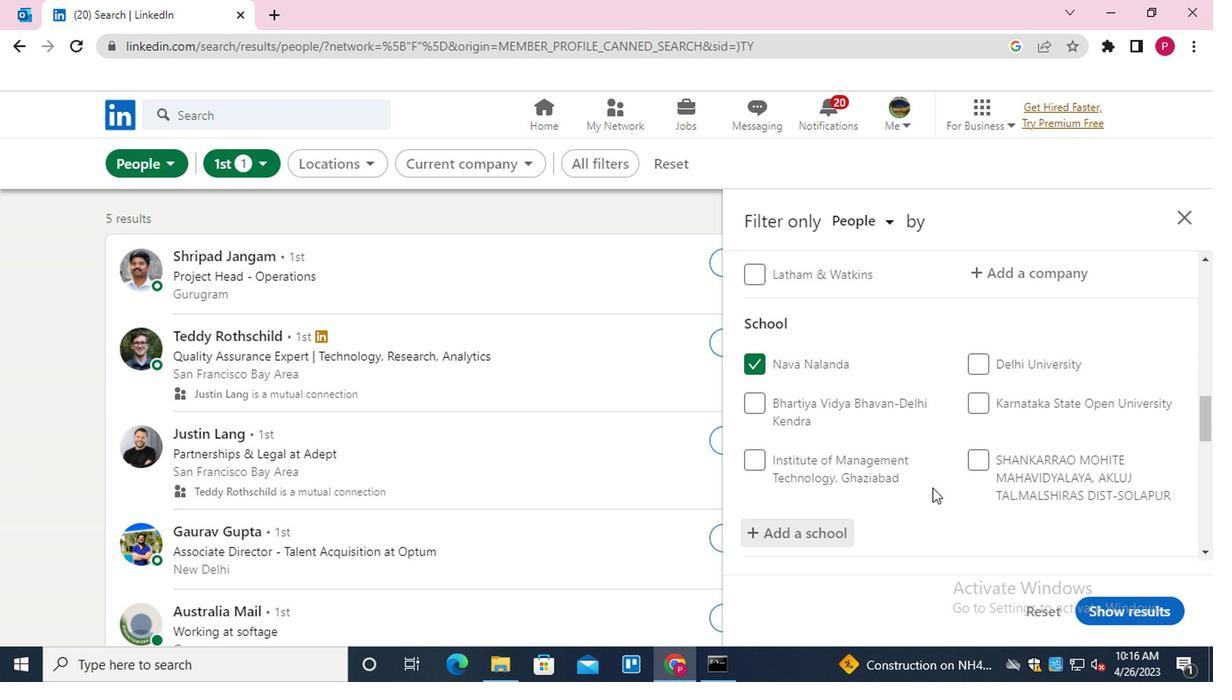 
Action: Mouse scrolled (935, 404) with delta (0, 0)
Screenshot: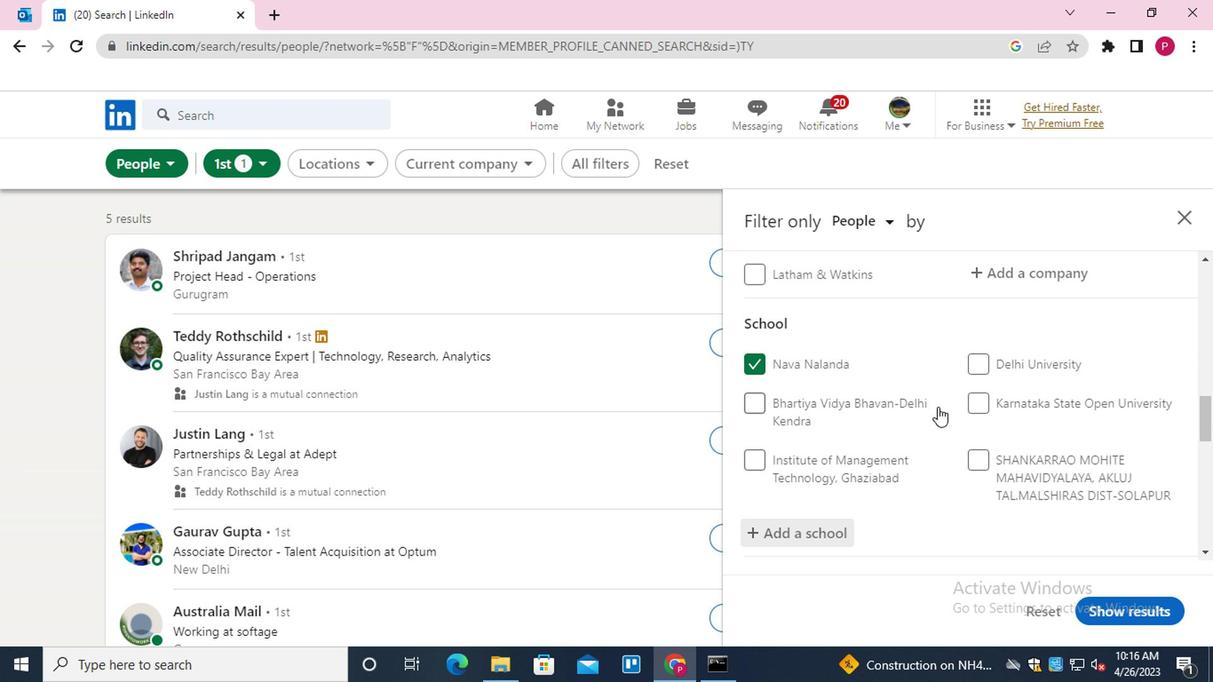 
Action: Mouse scrolled (935, 404) with delta (0, 0)
Screenshot: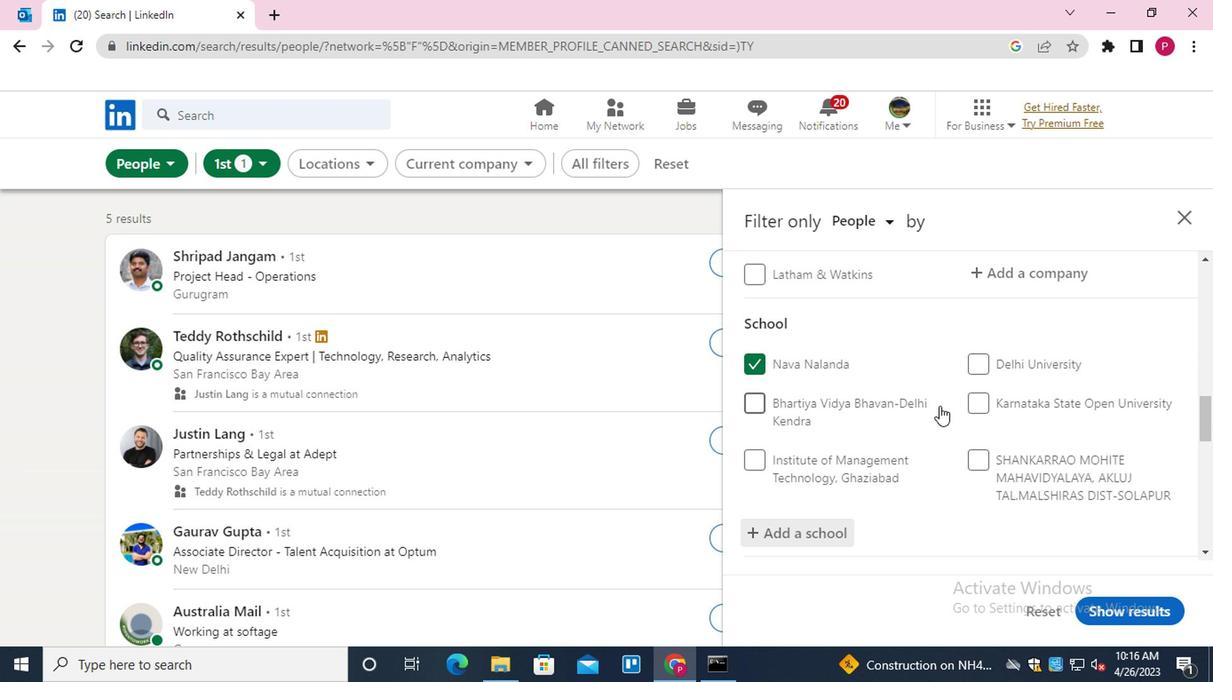 
Action: Mouse moved to (931, 404)
Screenshot: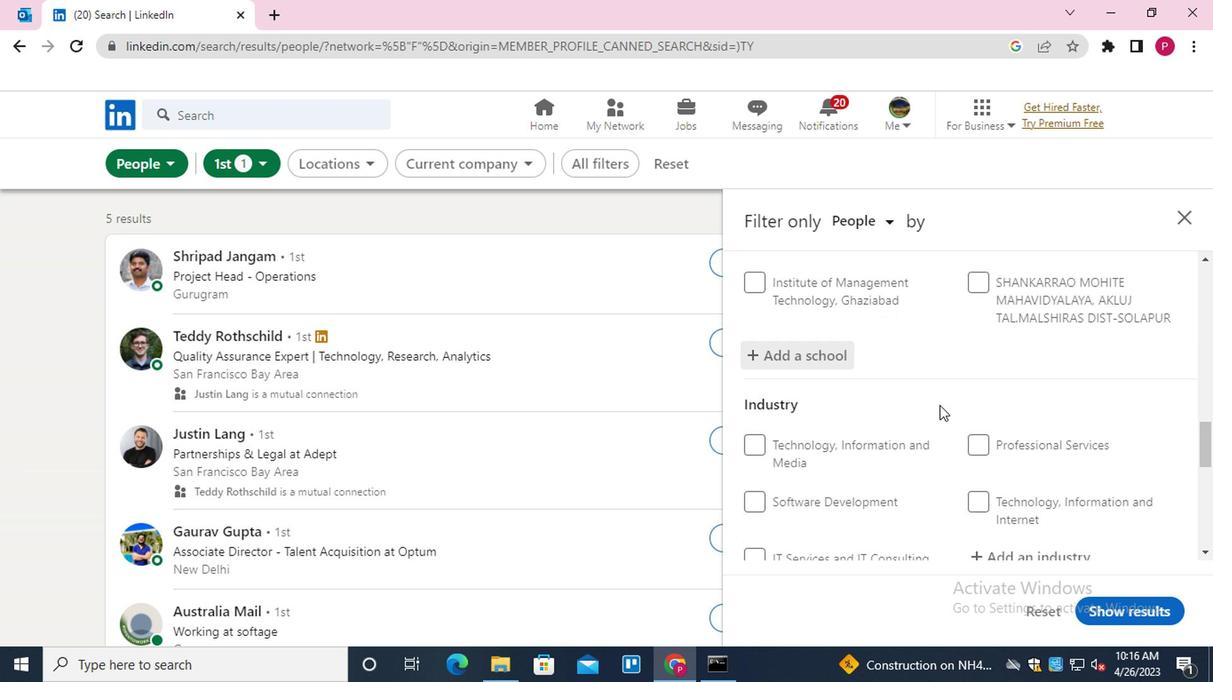 
Action: Mouse scrolled (931, 403) with delta (0, 0)
Screenshot: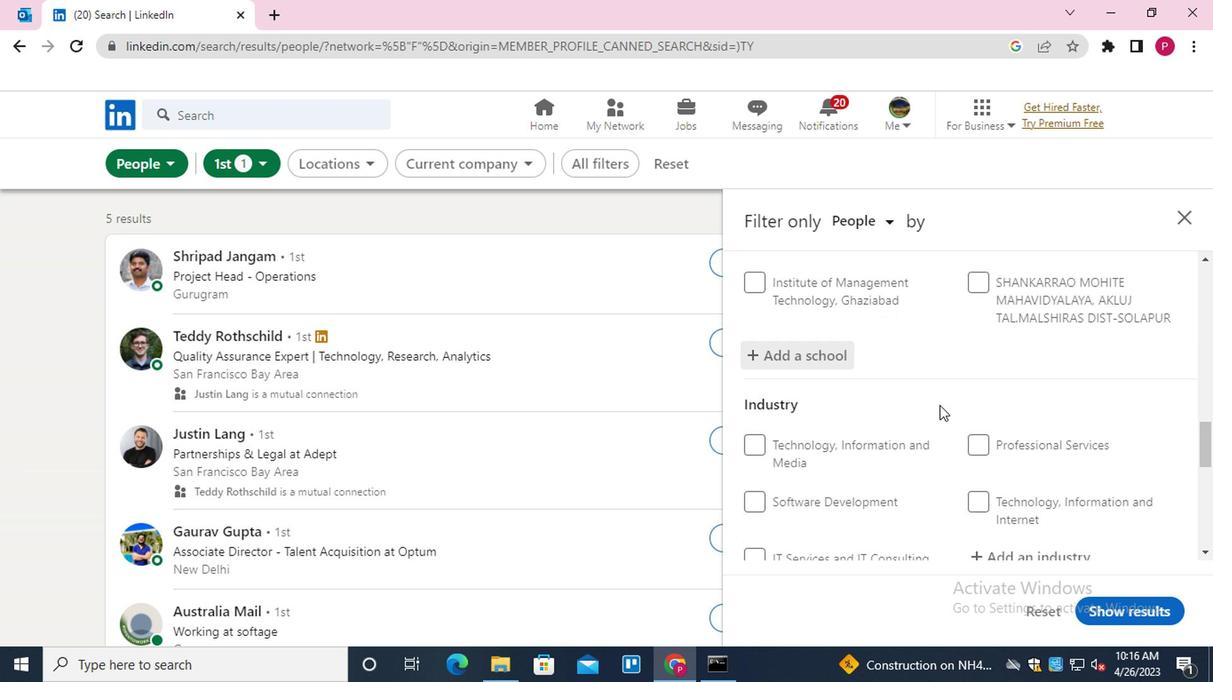 
Action: Mouse moved to (1016, 455)
Screenshot: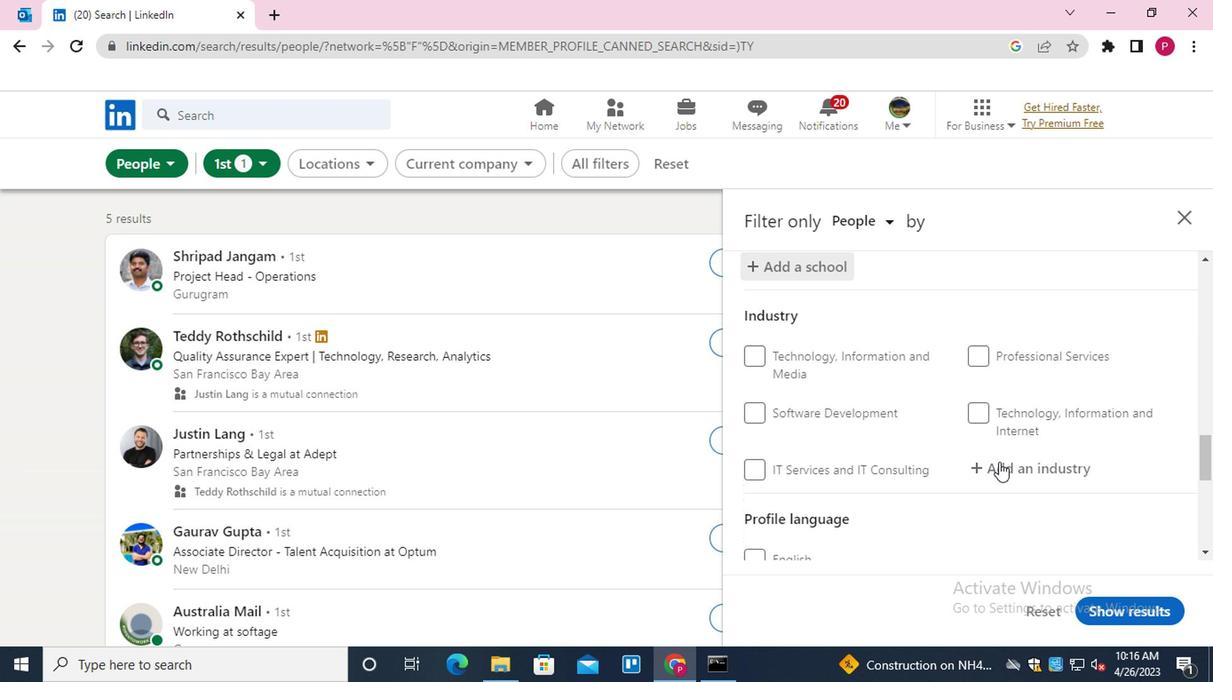 
Action: Mouse pressed left at (1016, 455)
Screenshot: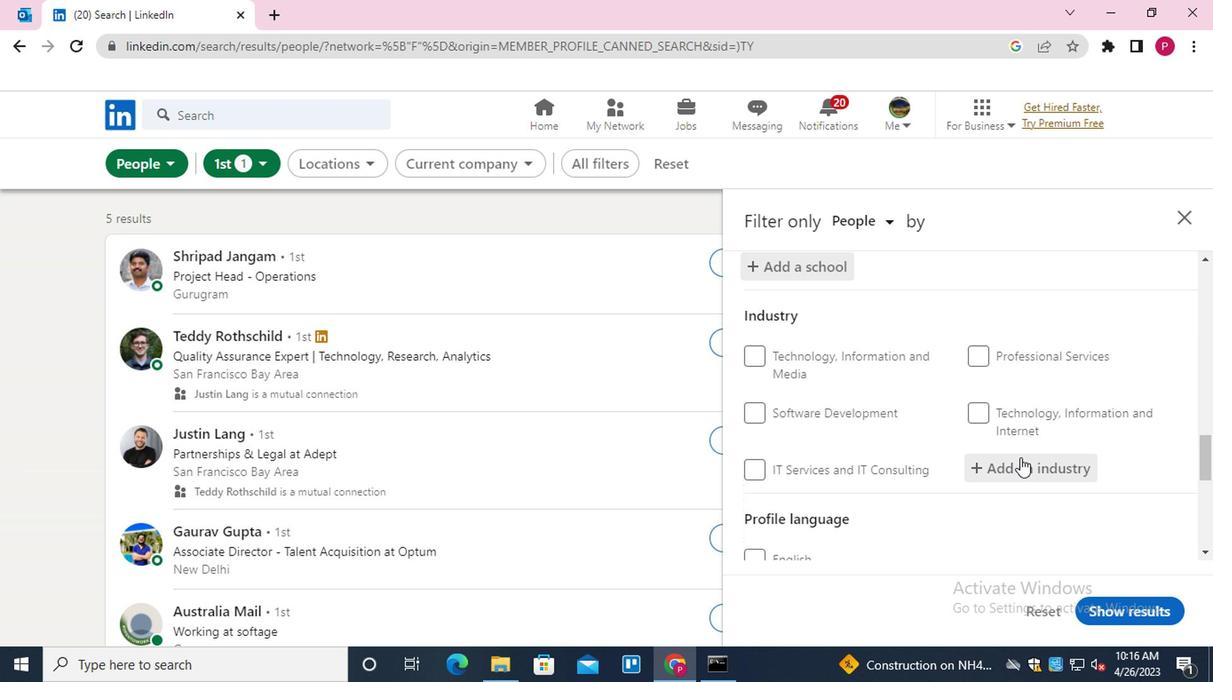 
Action: Key pressed <Key.shift>RENEW<Key.down><Key.enter>
Screenshot: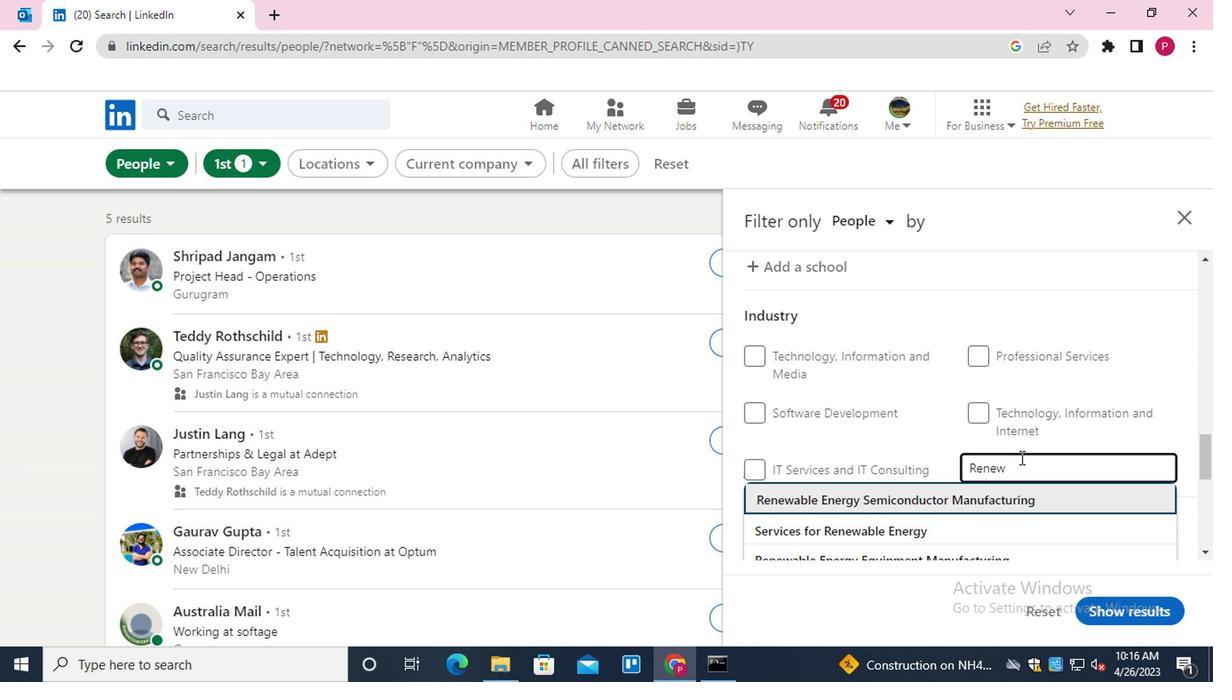 
Action: Mouse moved to (1018, 454)
Screenshot: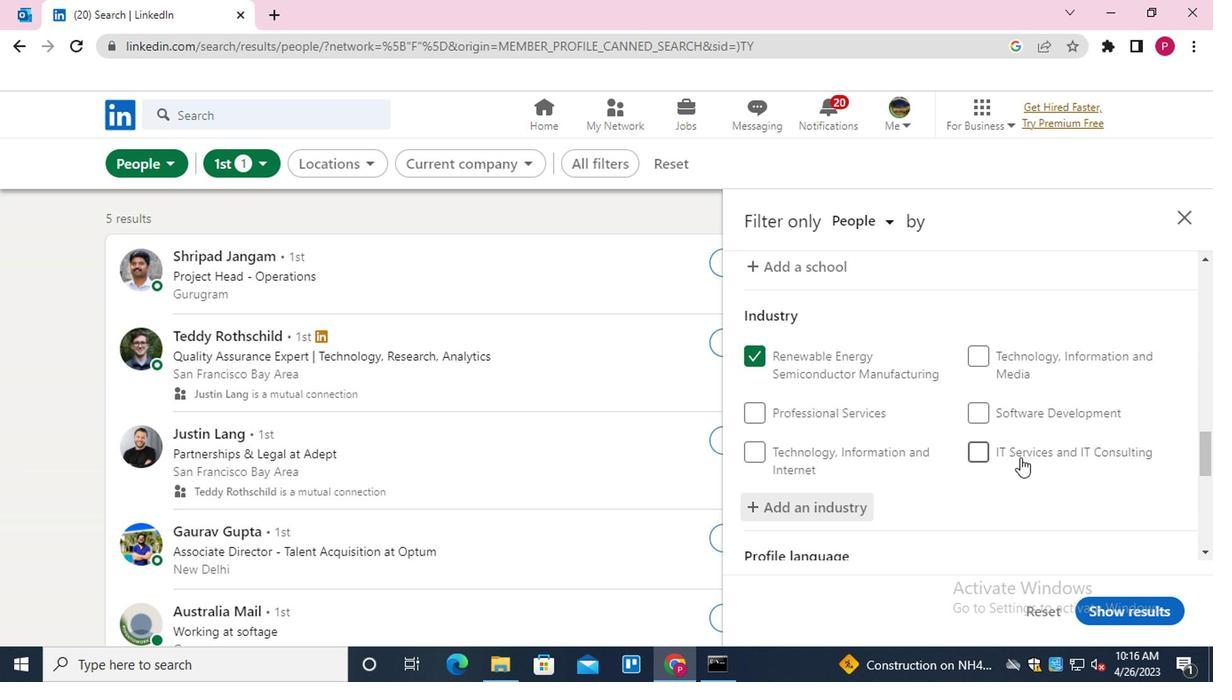
Action: Mouse scrolled (1018, 452) with delta (0, -1)
Screenshot: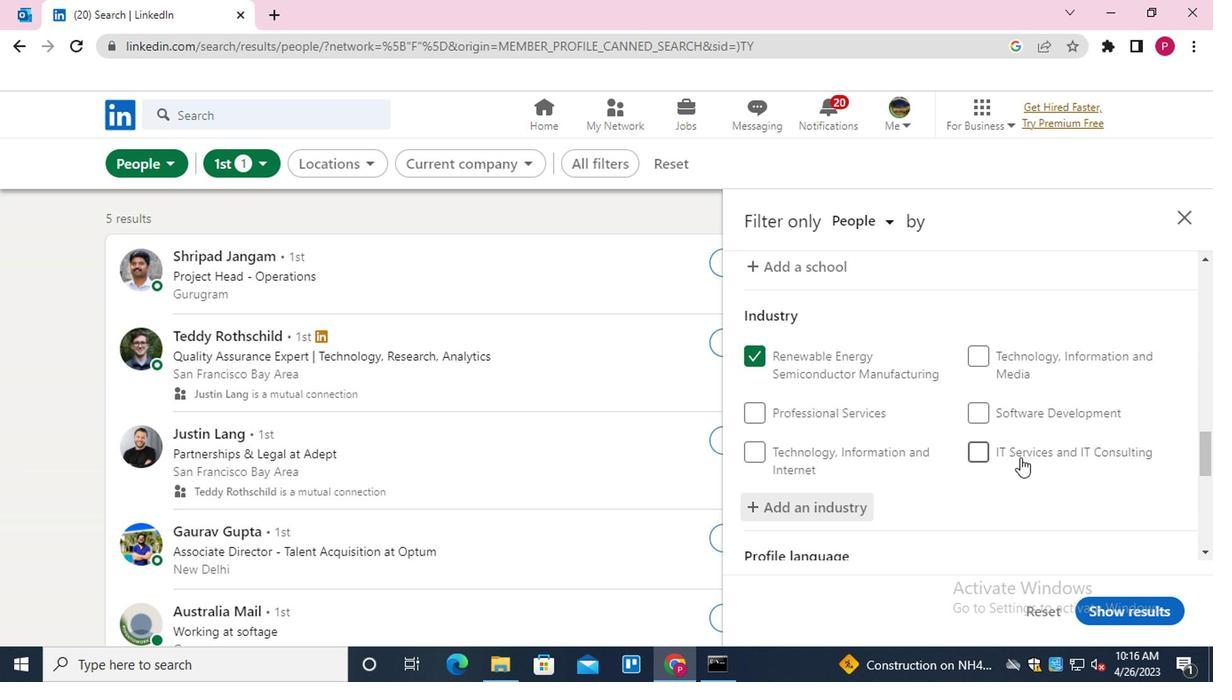
Action: Mouse scrolled (1018, 452) with delta (0, -1)
Screenshot: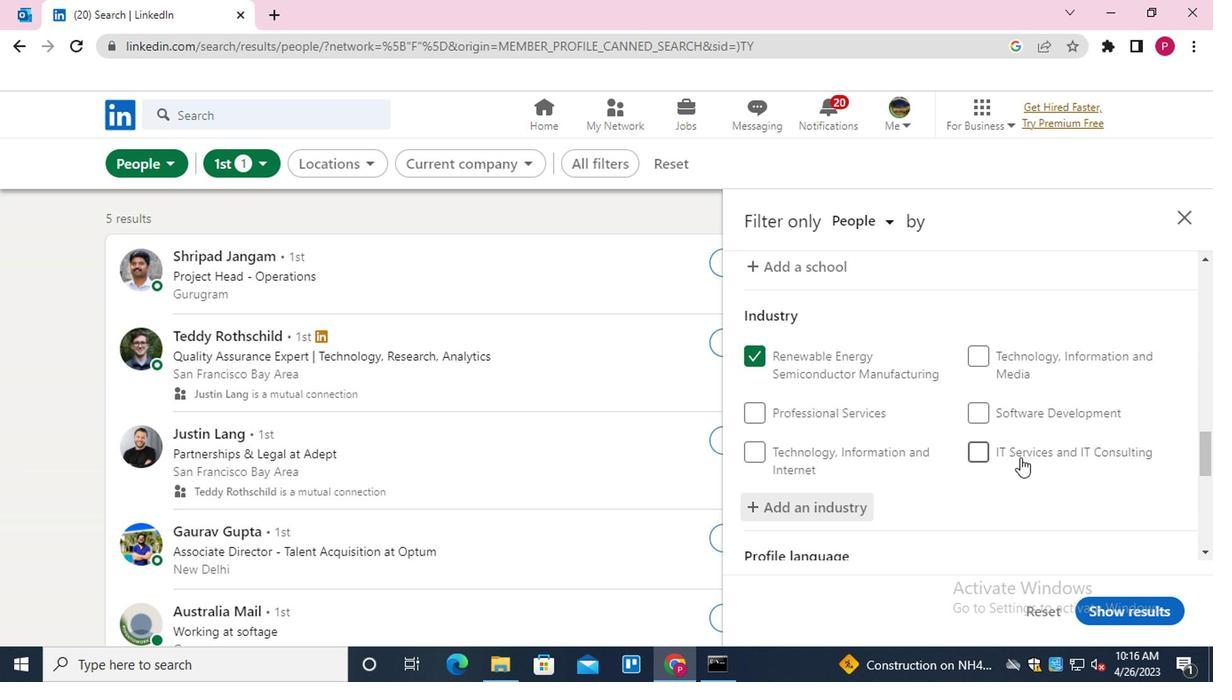 
Action: Mouse scrolled (1018, 452) with delta (0, -1)
Screenshot: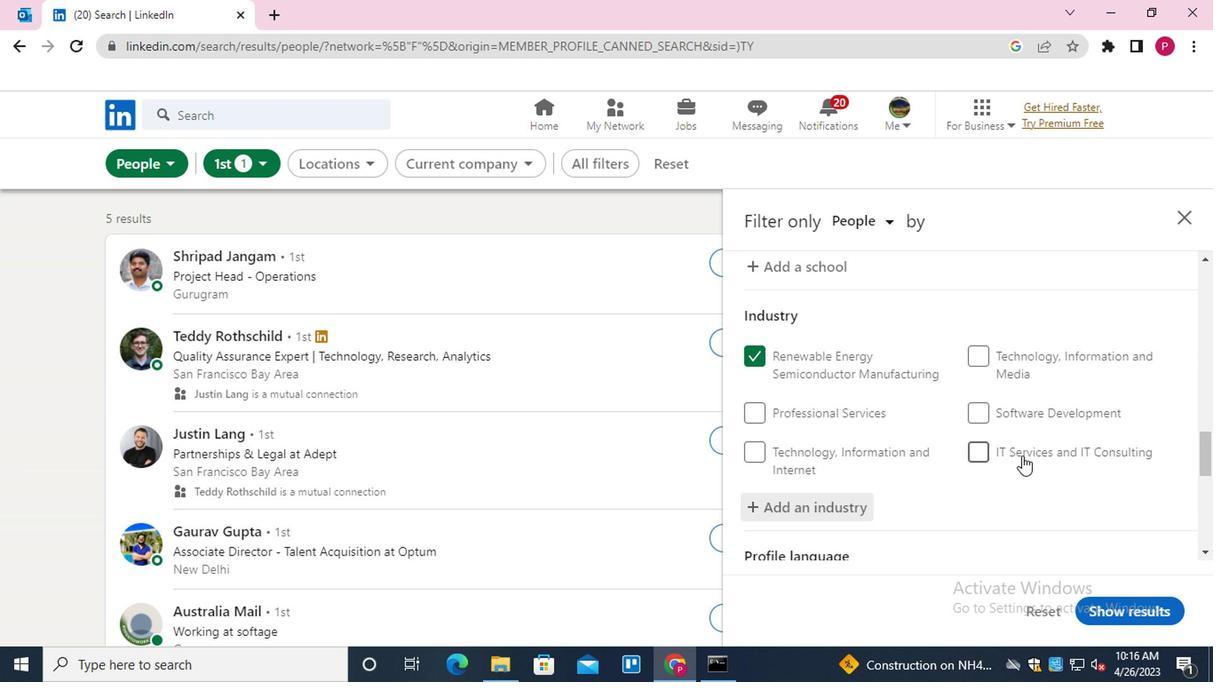 
Action: Mouse moved to (878, 424)
Screenshot: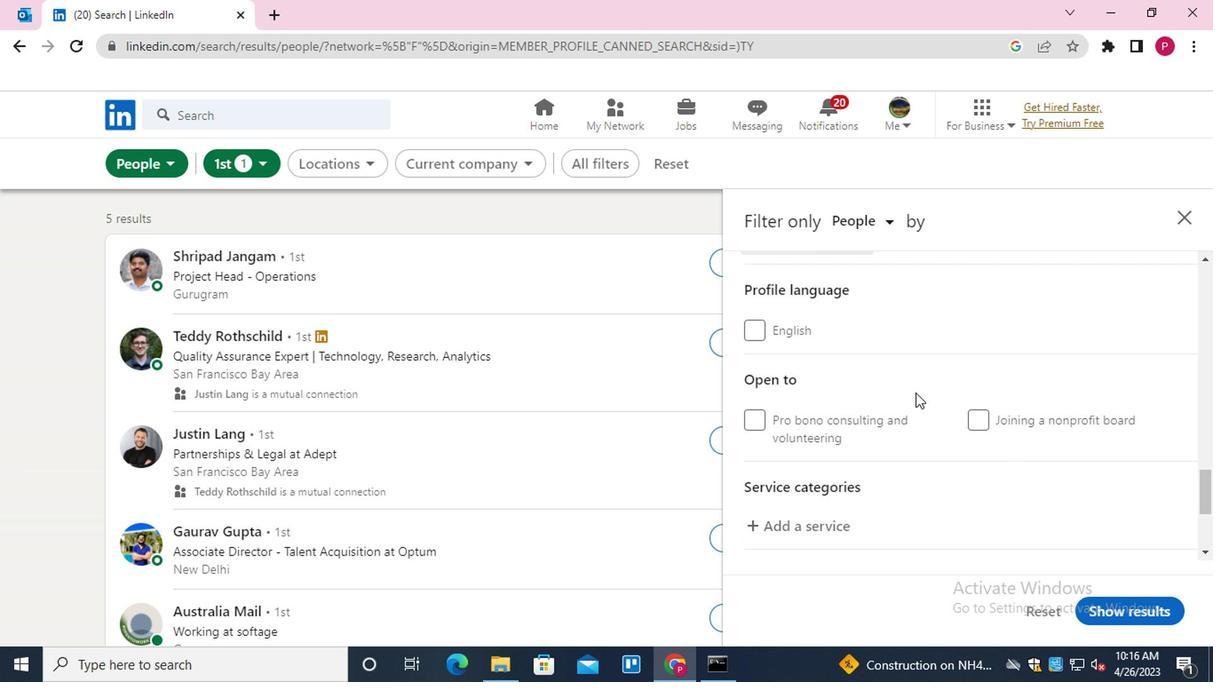 
Action: Mouse scrolled (878, 423) with delta (0, -1)
Screenshot: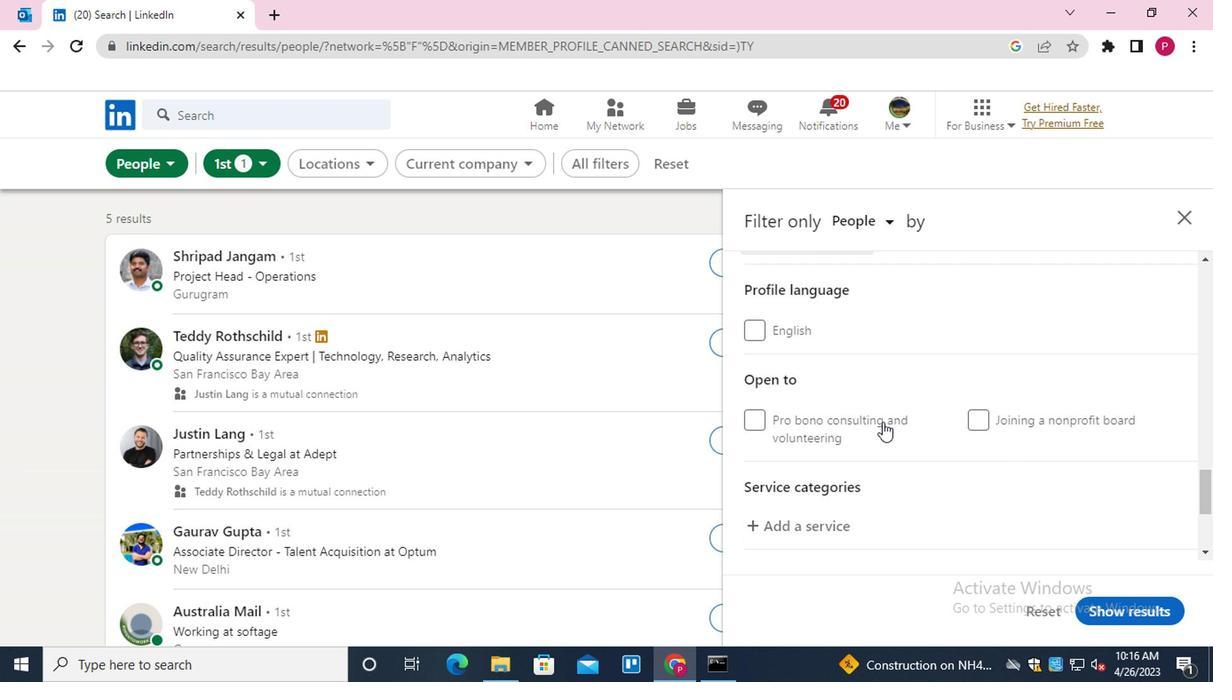 
Action: Mouse moved to (832, 439)
Screenshot: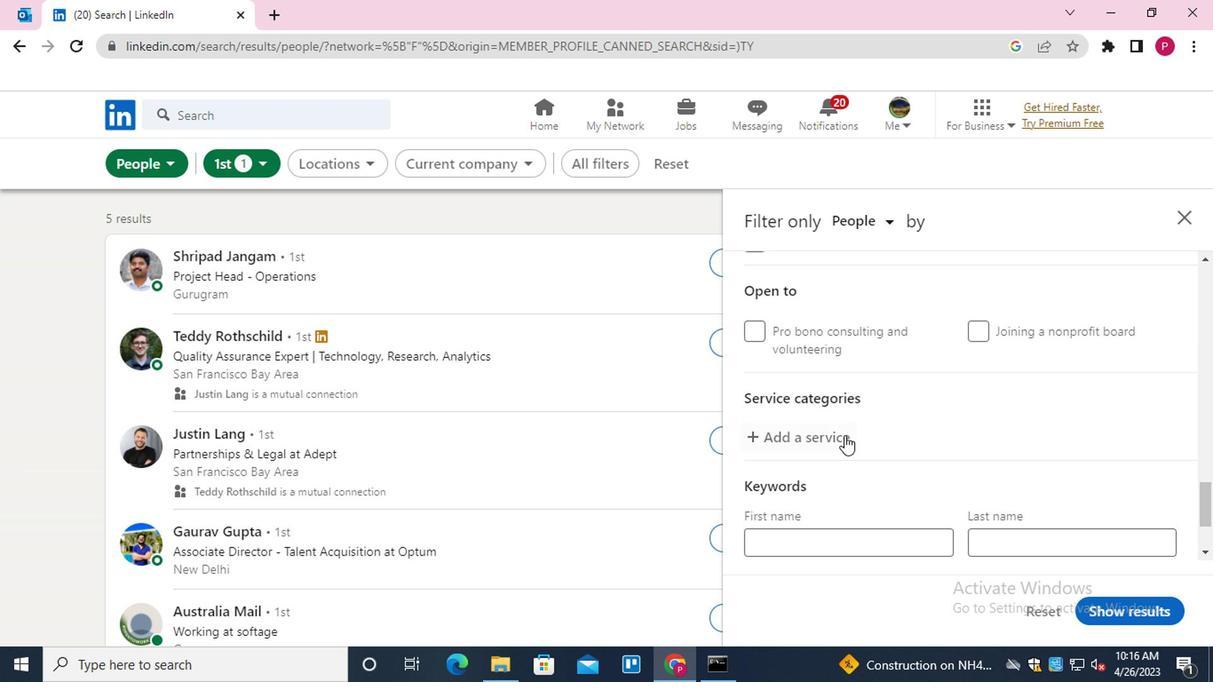 
Action: Mouse pressed left at (832, 439)
Screenshot: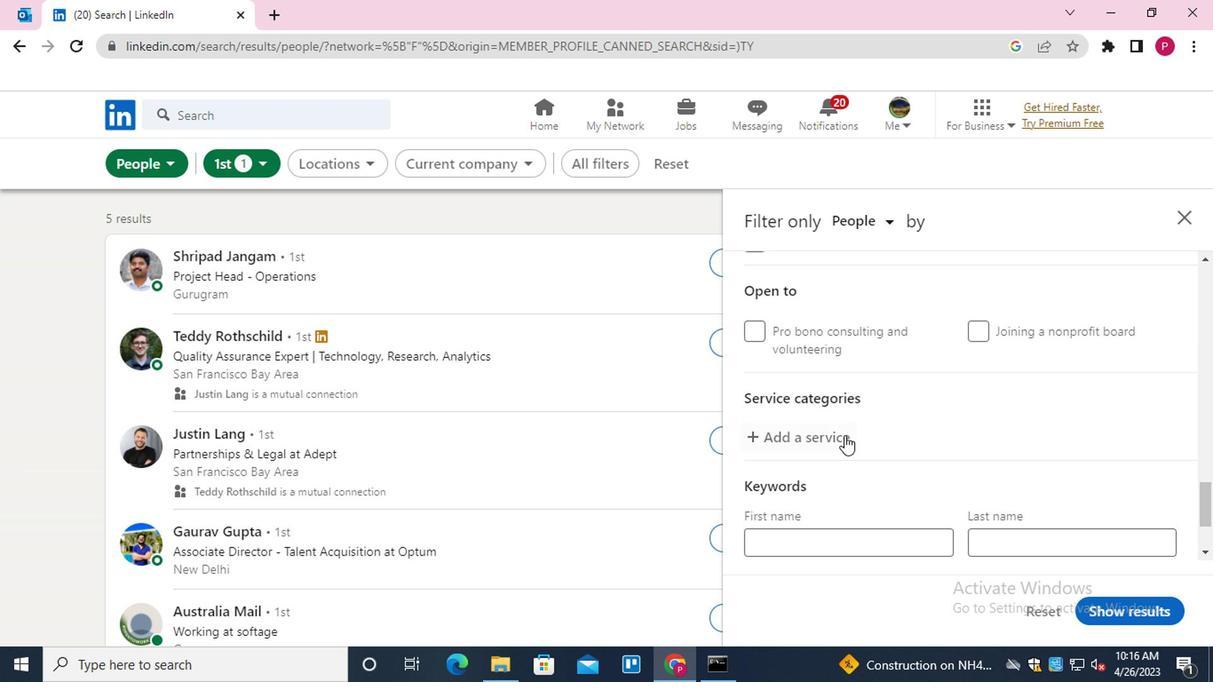 
Action: Key pressed <Key.shift>WEDDI<Key.down><Key.down><Key.enter>
Screenshot: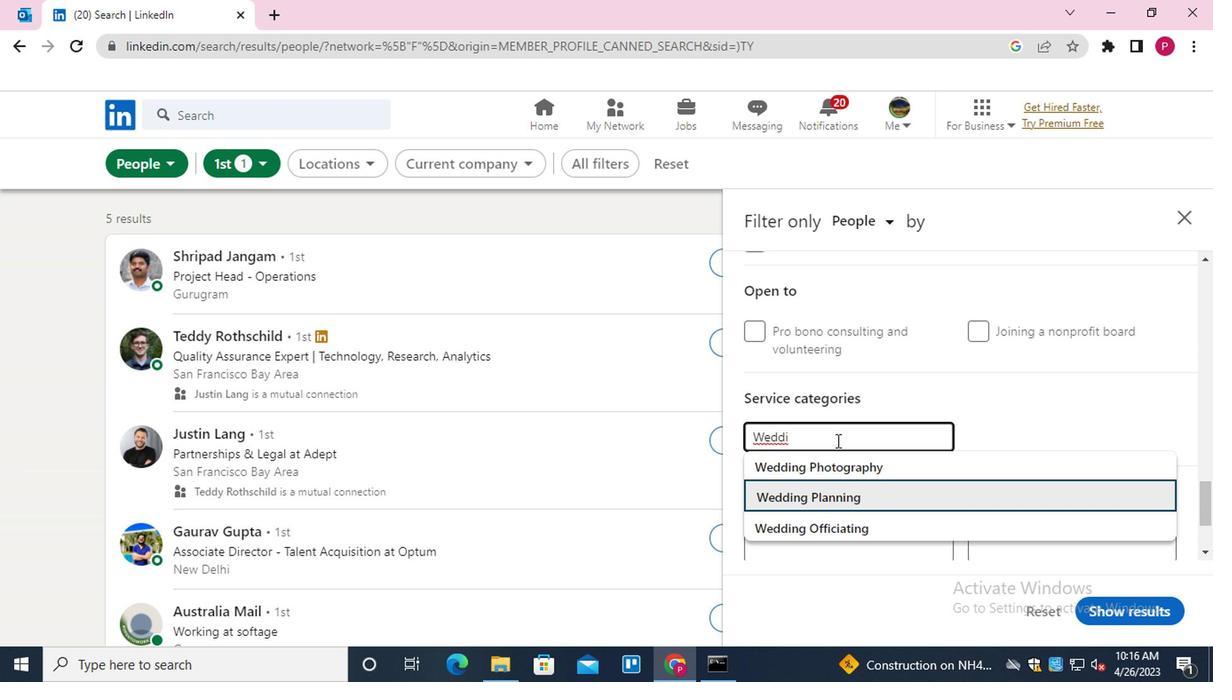 
Action: Mouse scrolled (832, 438) with delta (0, 0)
Screenshot: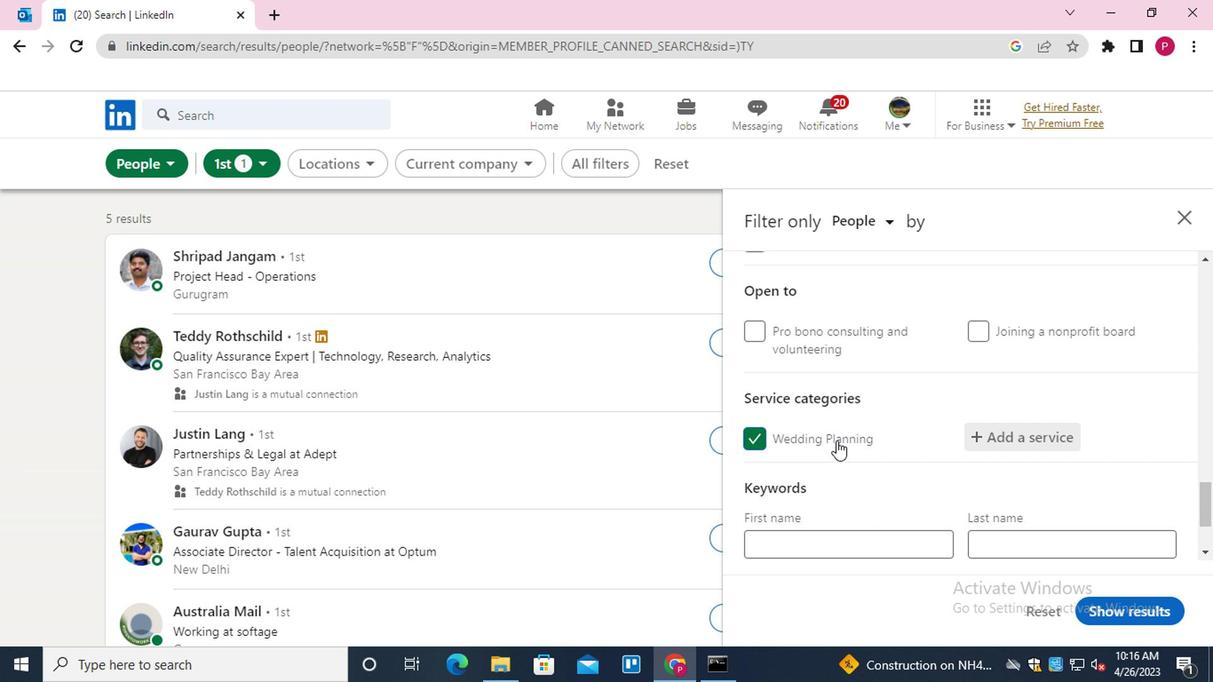 
Action: Mouse scrolled (832, 438) with delta (0, 0)
Screenshot: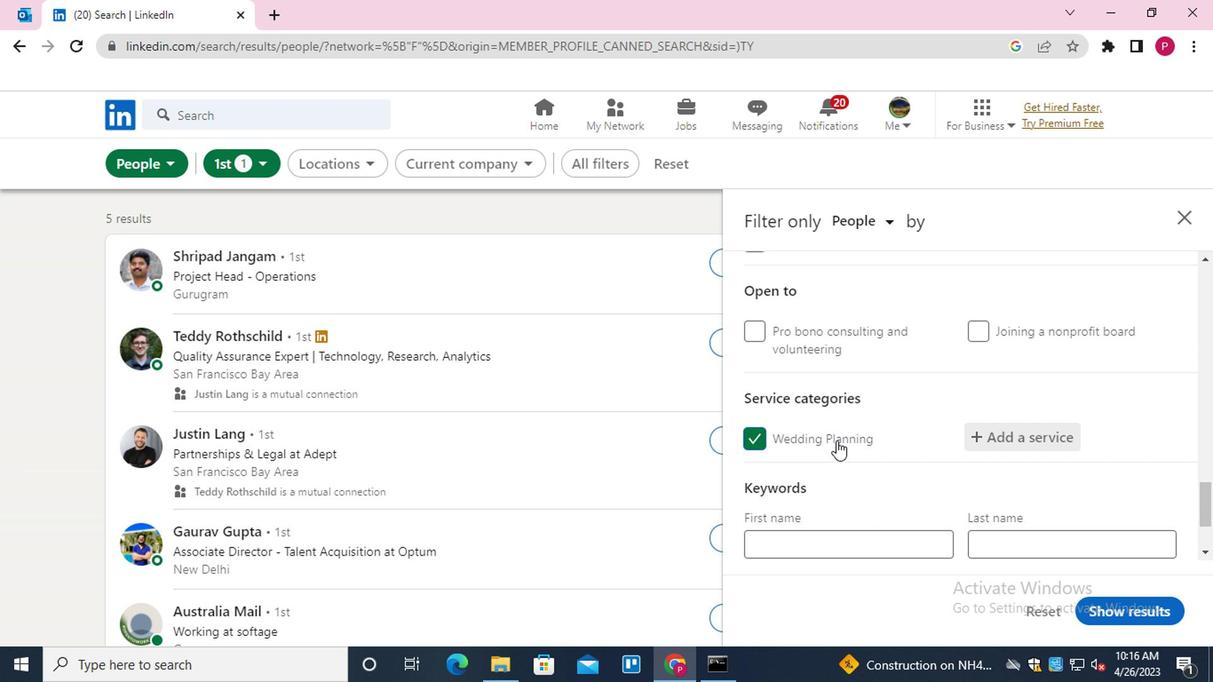
Action: Mouse moved to (832, 439)
Screenshot: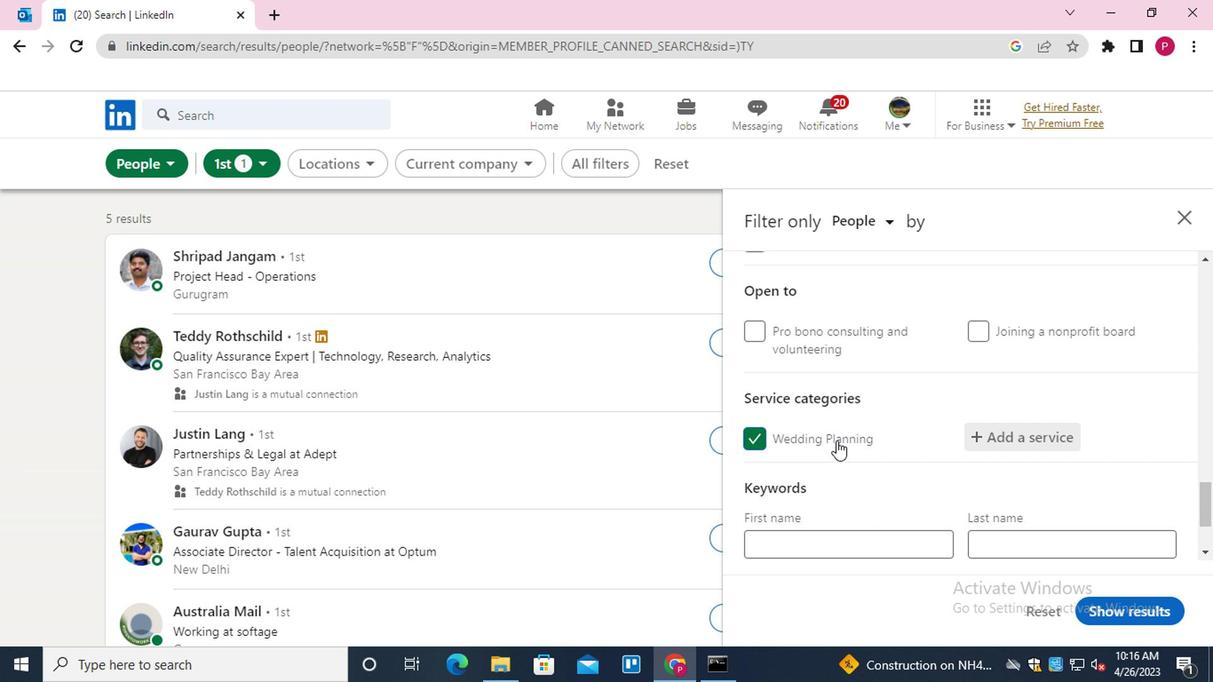 
Action: Mouse scrolled (832, 438) with delta (0, 0)
Screenshot: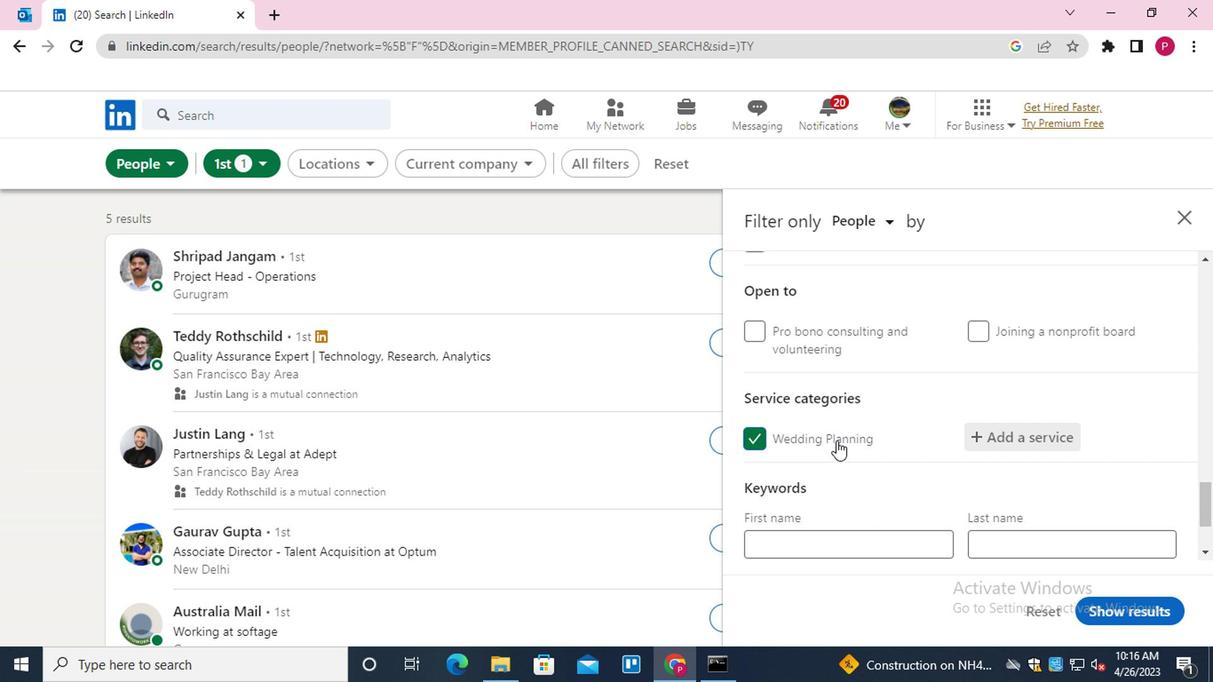
Action: Mouse moved to (838, 470)
Screenshot: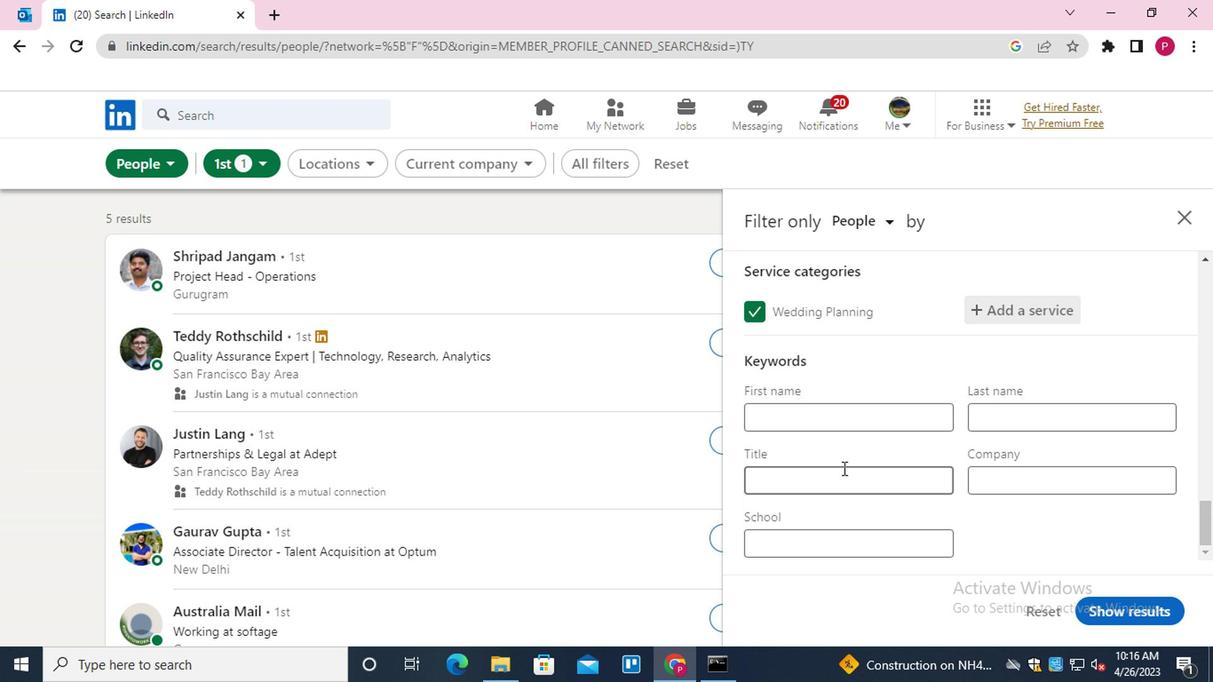 
Action: Mouse pressed left at (838, 470)
Screenshot: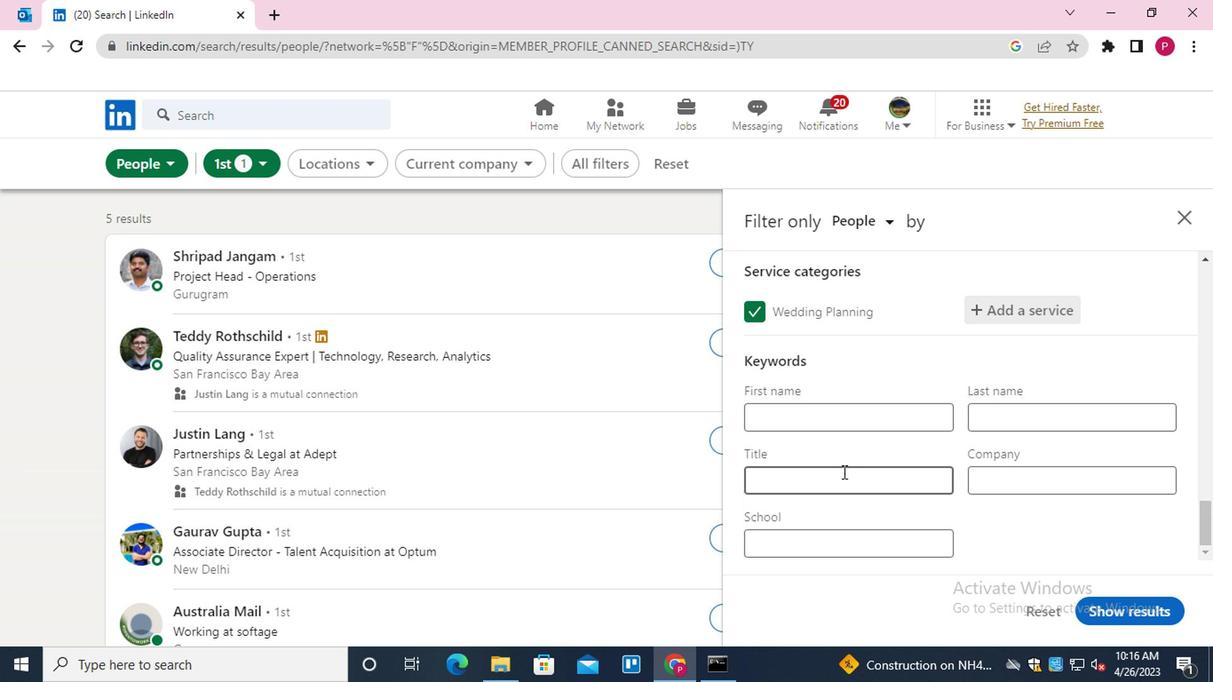 
Action: Key pressed <Key.shift>CHIEF<Key.space><Key.shift>PEOPLE<Key.space><Key.shift>OFFICERS
Screenshot: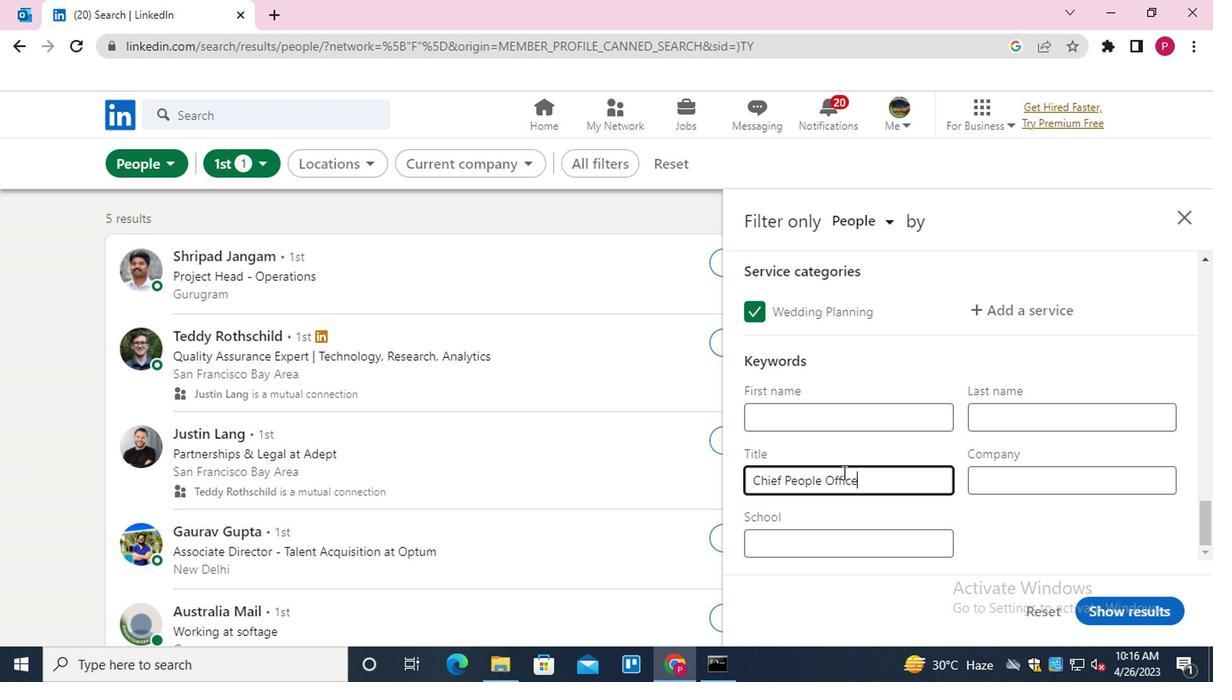 
Action: Mouse moved to (1101, 608)
Screenshot: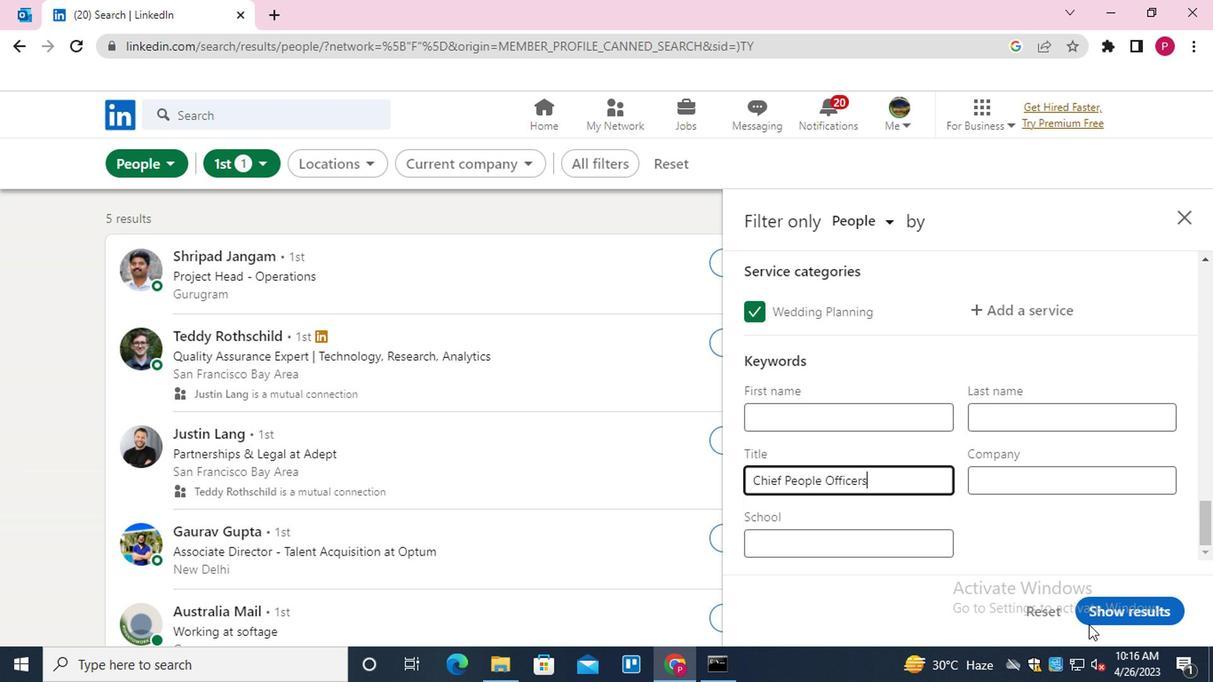 
Action: Mouse pressed left at (1101, 608)
Screenshot: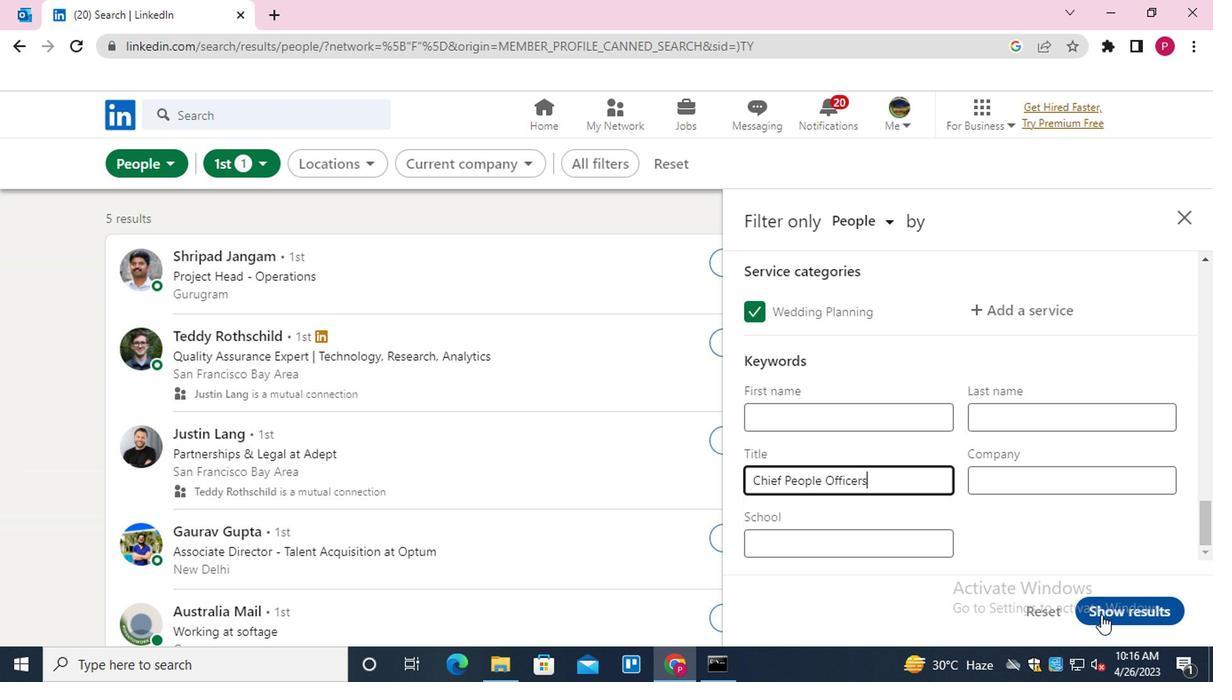 
Action: Mouse moved to (543, 351)
Screenshot: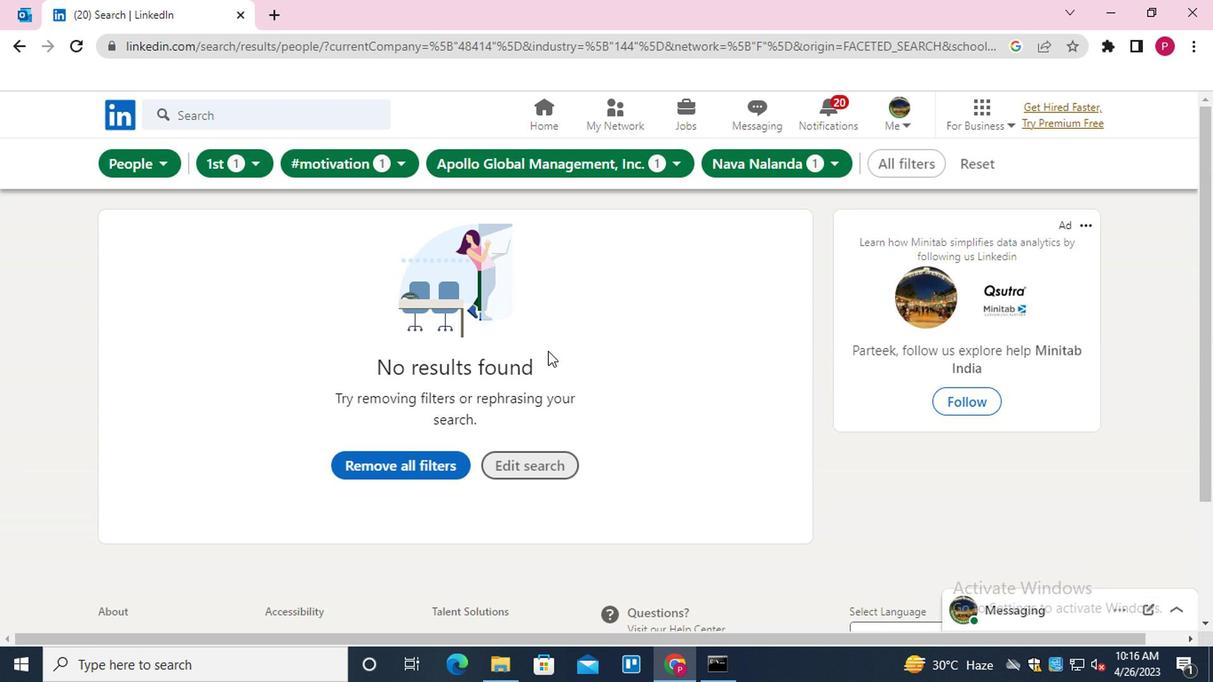 
